 Task: Find a place to stay in Borovskiy, Russia from 9th to 17th June for 2 guests, with a price range of ₹7000 to ₹12000, 1 bedroom, 2 beds, 1 bathroom, and self check-in option.
Action: Mouse moved to (464, 121)
Screenshot: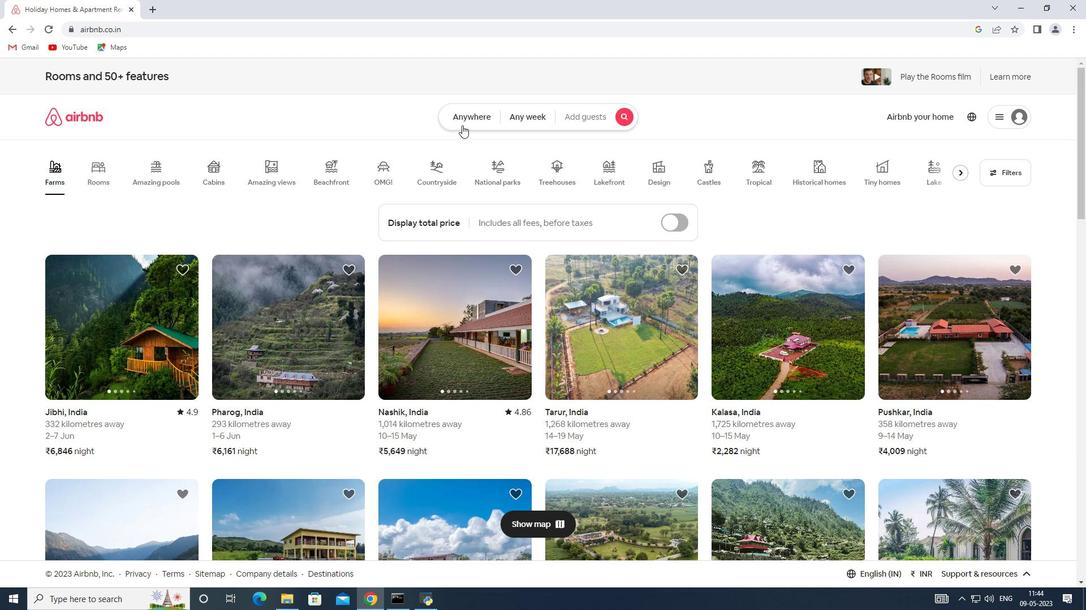 
Action: Mouse pressed left at (464, 121)
Screenshot: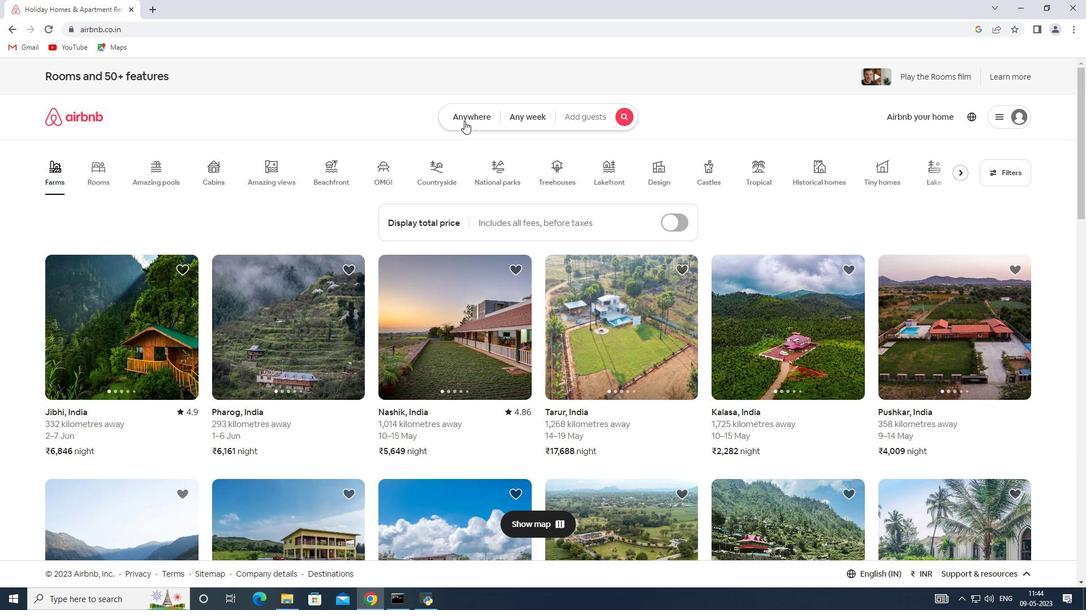 
Action: Mouse moved to (335, 165)
Screenshot: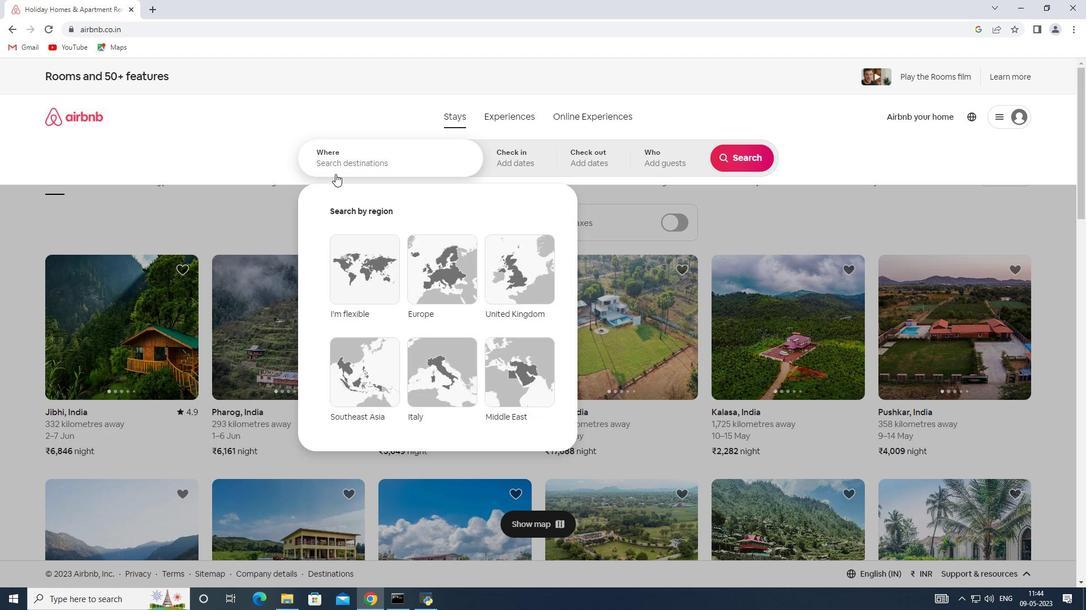 
Action: Mouse pressed left at (335, 165)
Screenshot: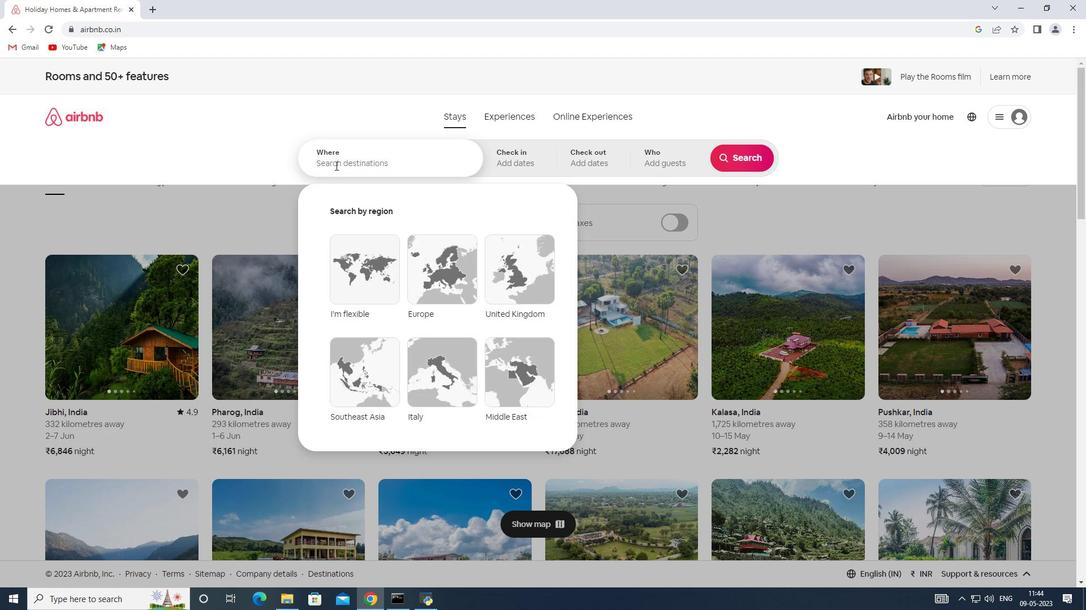 
Action: Key pressed <Key.shift><Key.shift>Borovskiy,.<Key.shift><Key.backspace><Key.shift>Russia
Screenshot: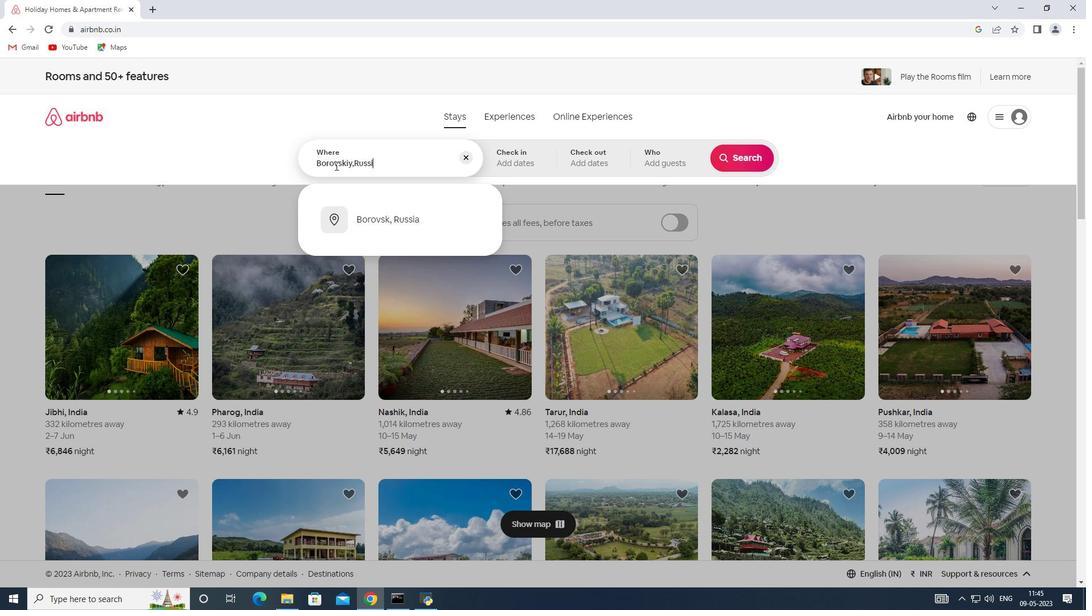 
Action: Mouse moved to (500, 162)
Screenshot: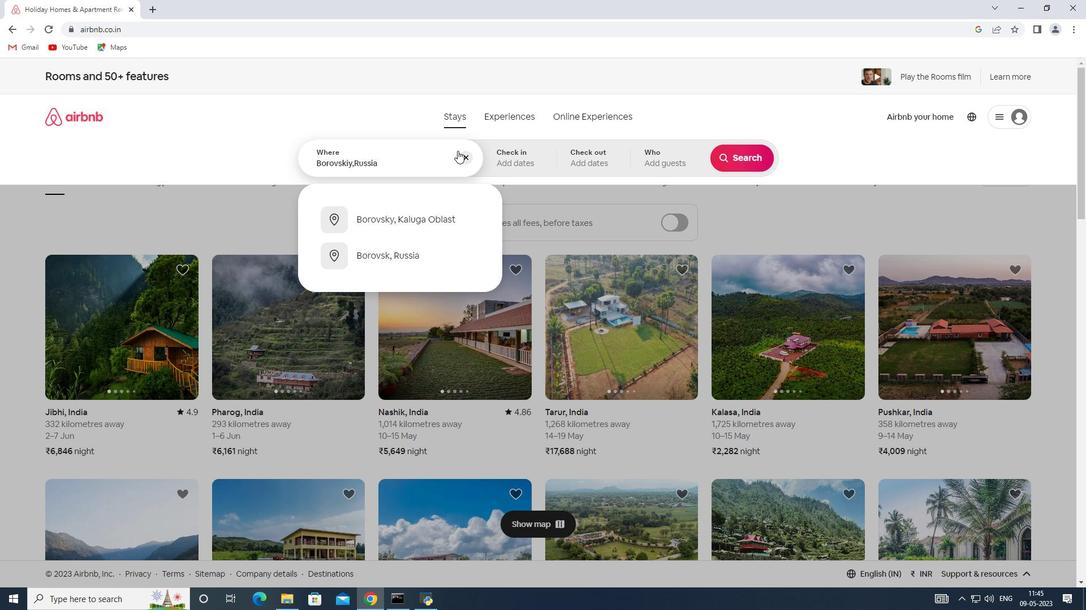 
Action: Mouse pressed left at (500, 162)
Screenshot: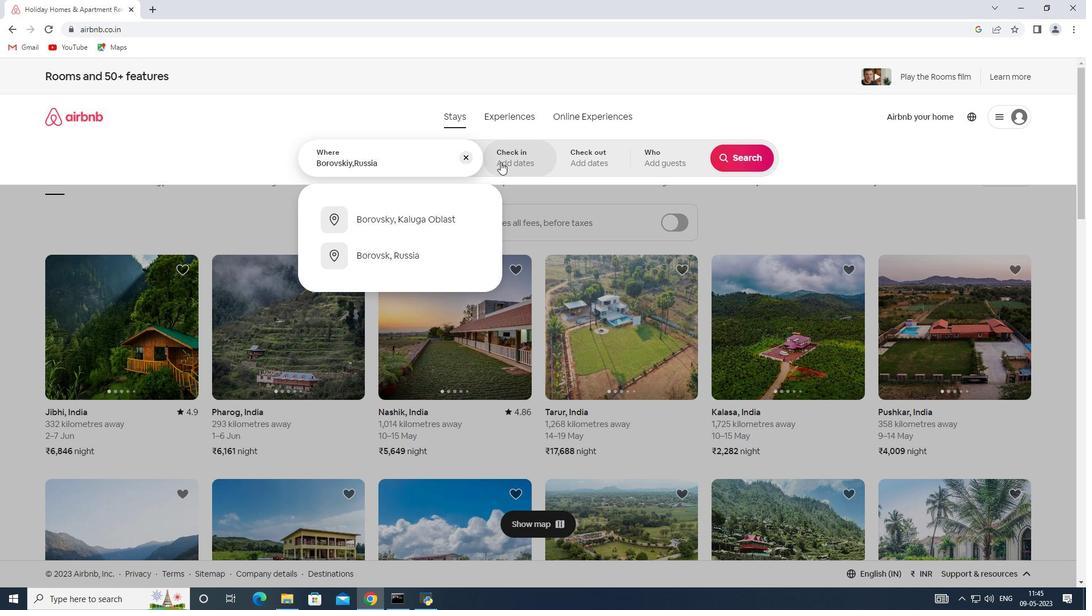 
Action: Mouse moved to (695, 323)
Screenshot: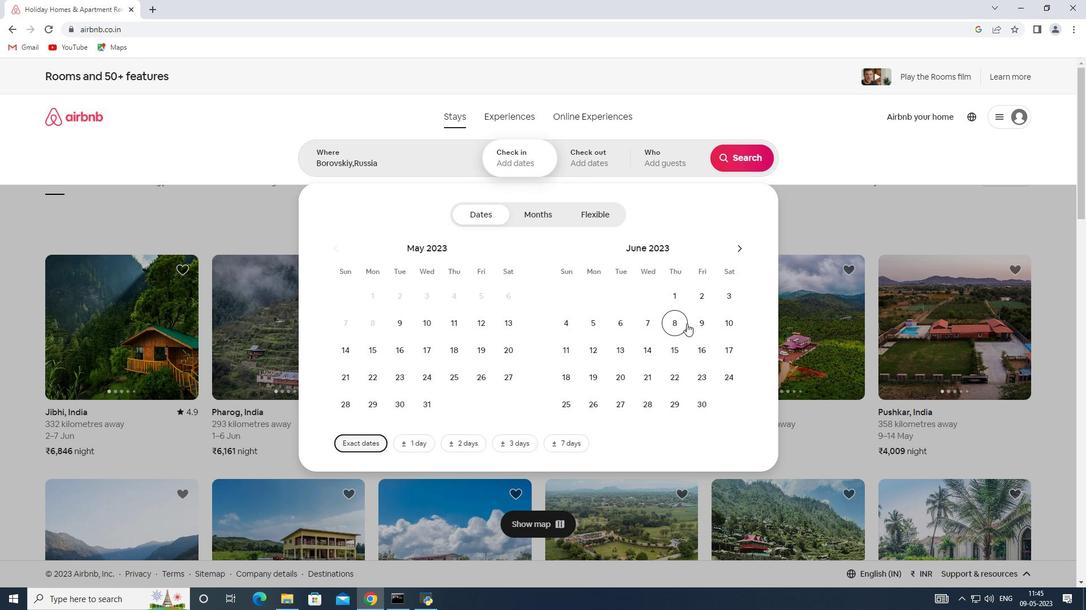 
Action: Mouse pressed left at (695, 323)
Screenshot: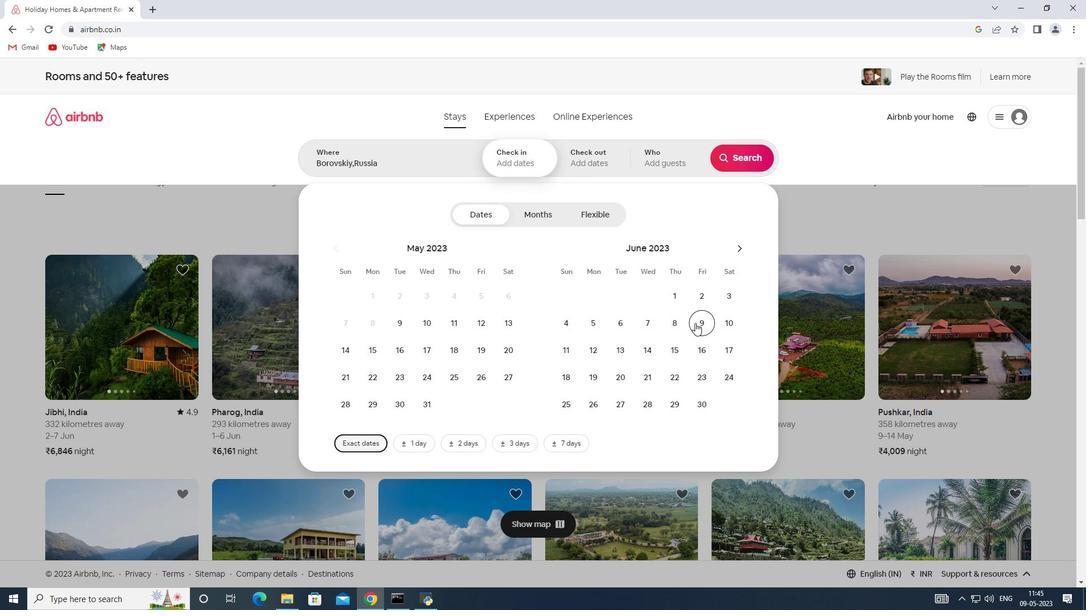 
Action: Mouse moved to (729, 352)
Screenshot: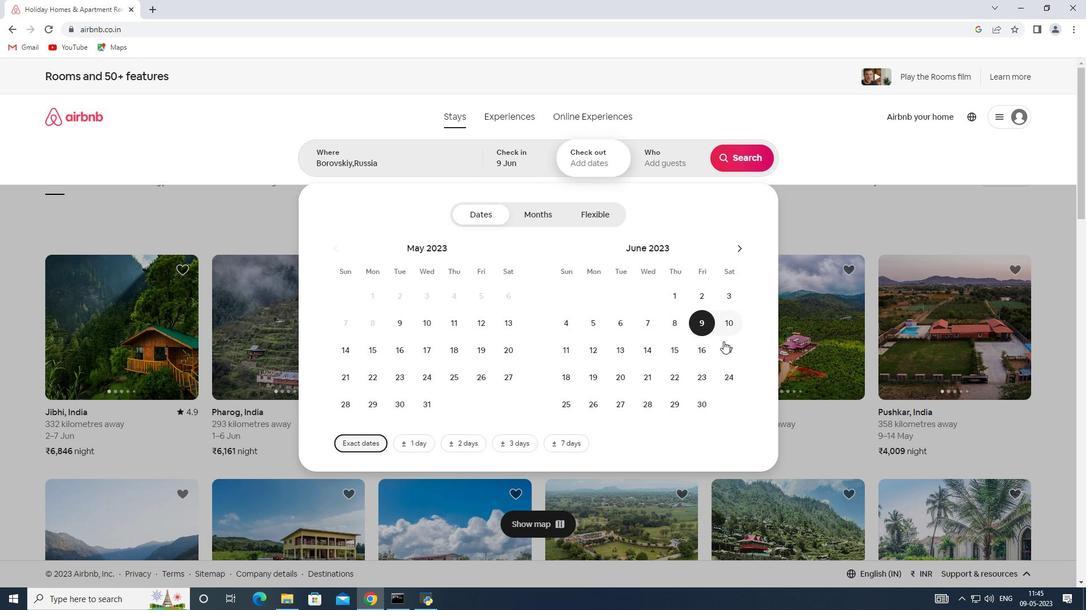 
Action: Mouse pressed left at (729, 352)
Screenshot: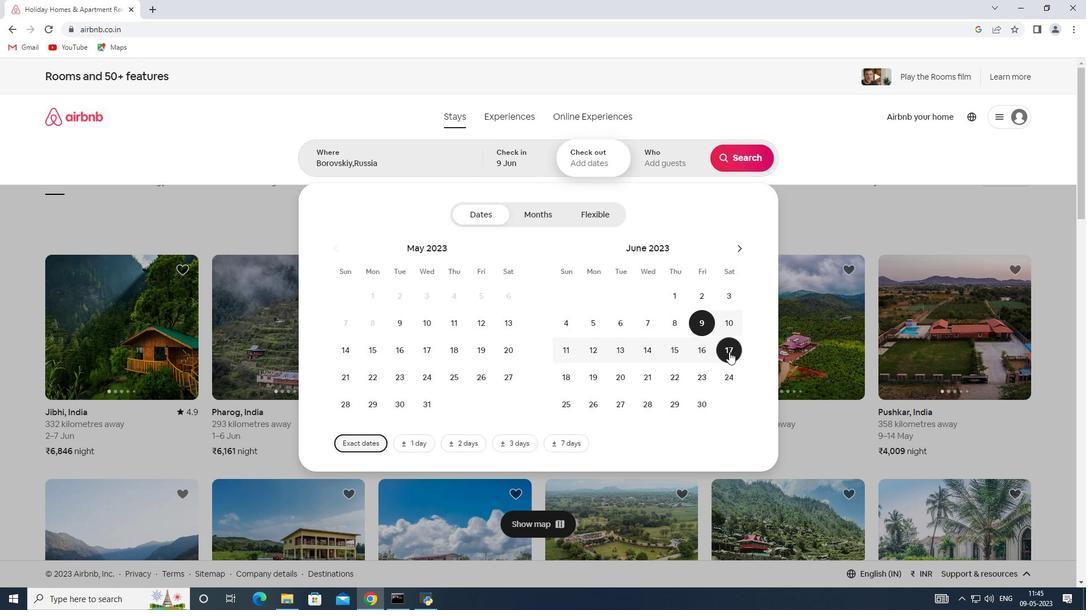 
Action: Mouse moved to (673, 167)
Screenshot: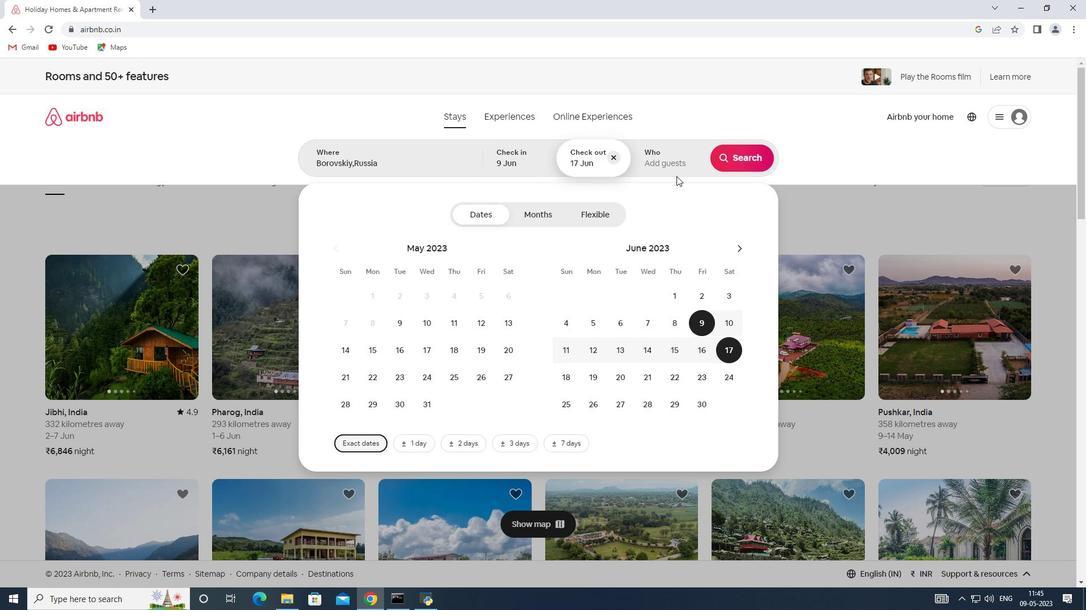 
Action: Mouse pressed left at (673, 167)
Screenshot: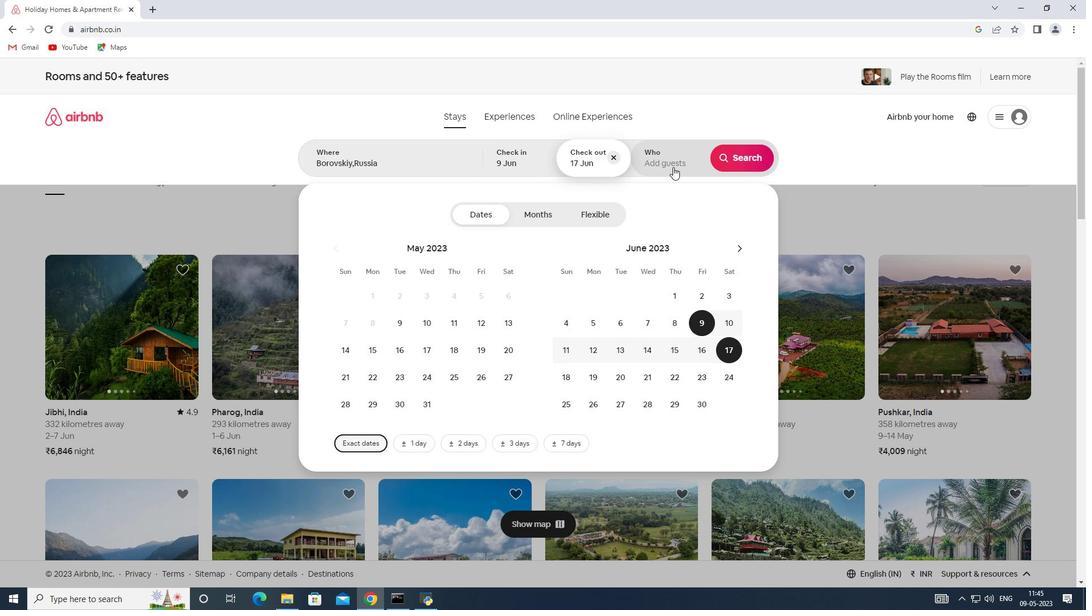
Action: Mouse moved to (744, 216)
Screenshot: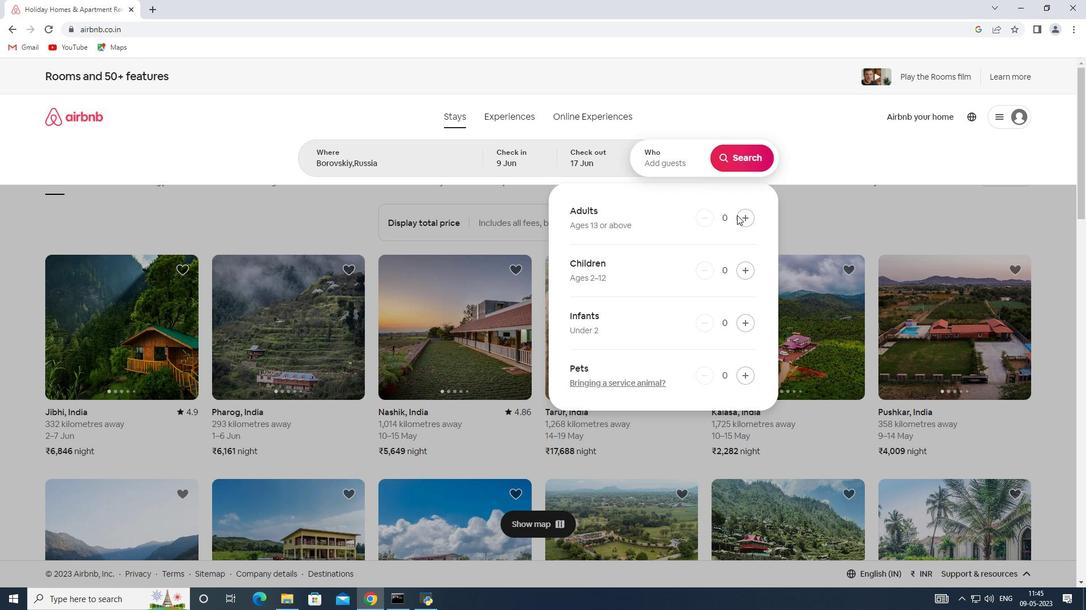 
Action: Mouse pressed left at (744, 216)
Screenshot: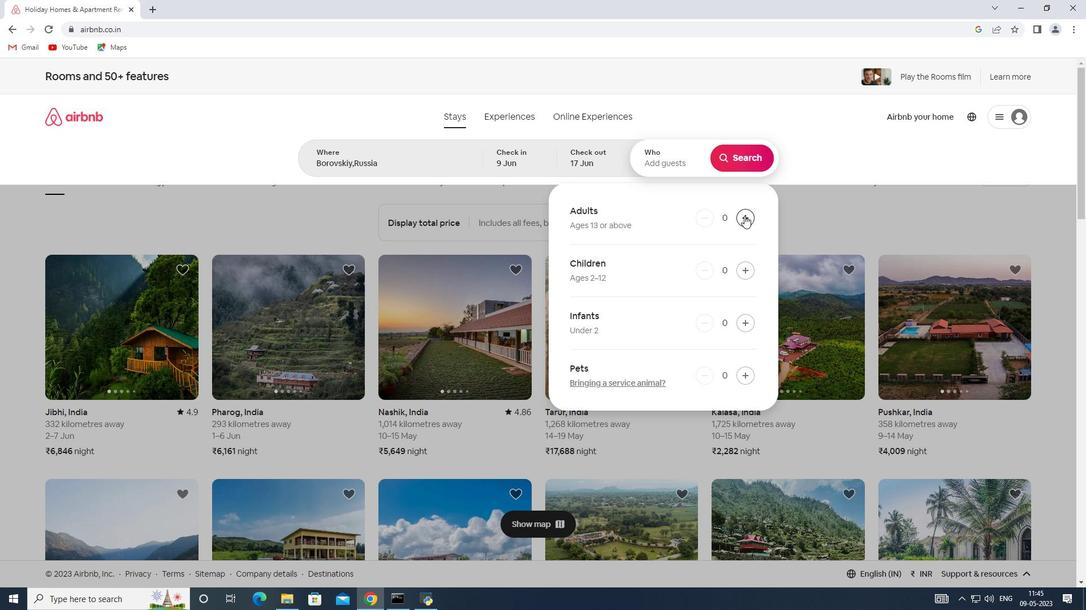 
Action: Mouse pressed left at (744, 216)
Screenshot: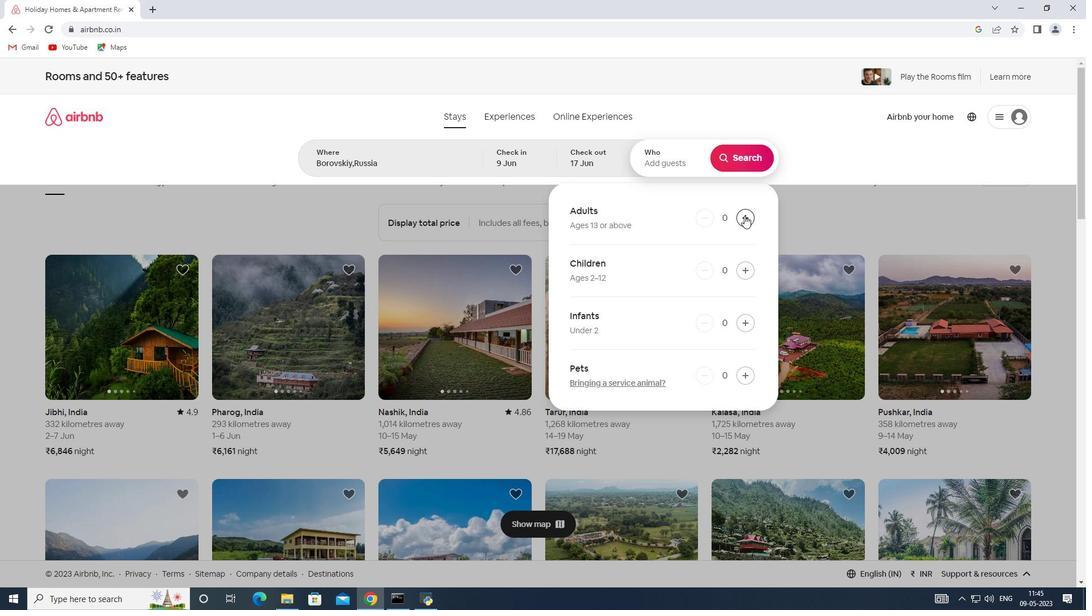 
Action: Mouse moved to (742, 145)
Screenshot: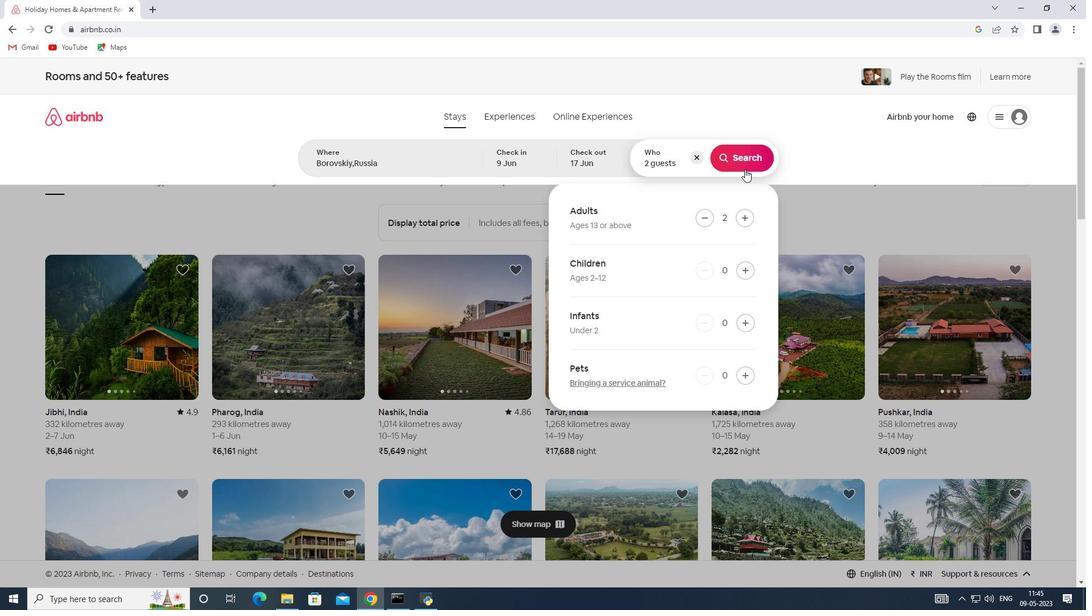 
Action: Mouse pressed left at (742, 145)
Screenshot: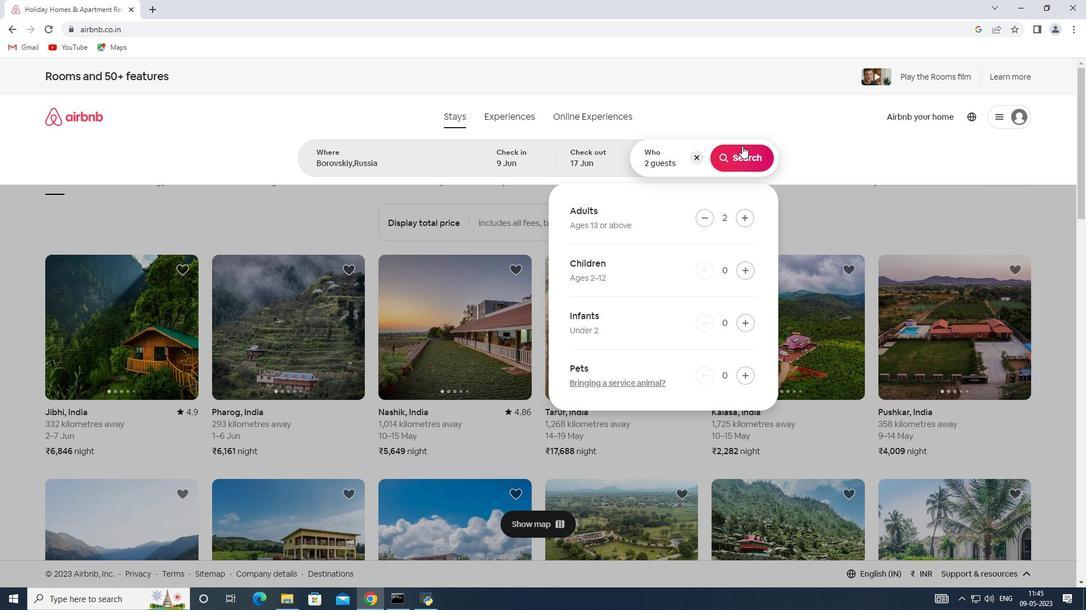 
Action: Mouse moved to (1029, 124)
Screenshot: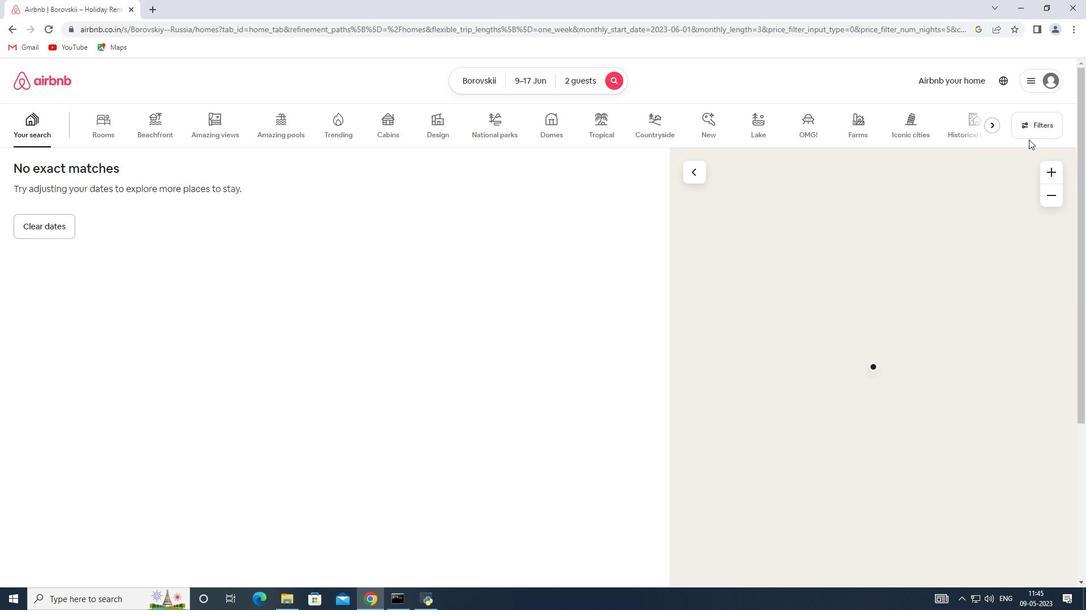 
Action: Mouse pressed left at (1029, 124)
Screenshot: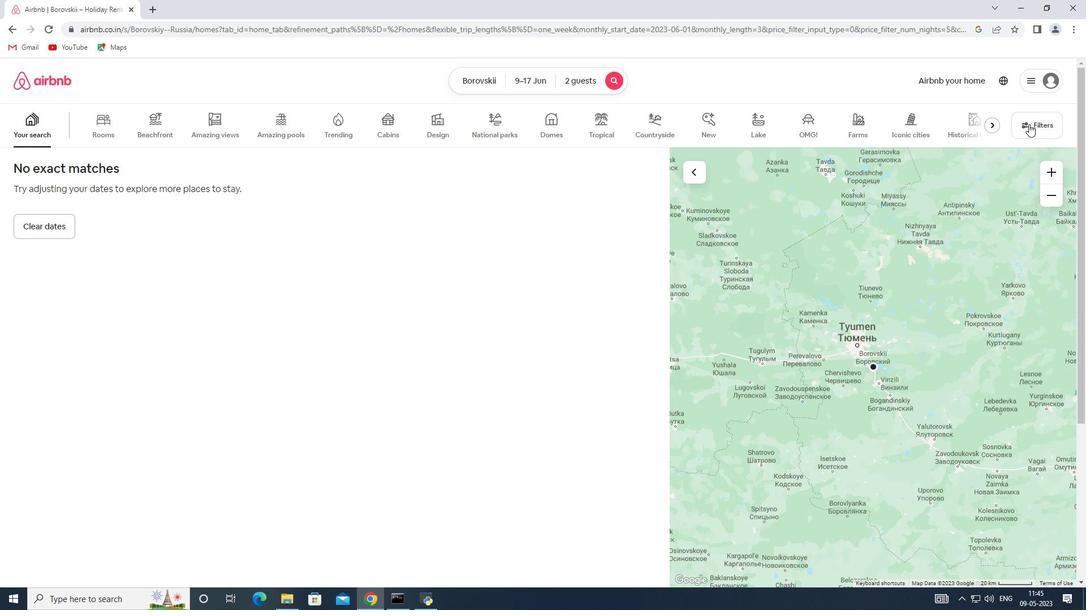 
Action: Mouse moved to (399, 403)
Screenshot: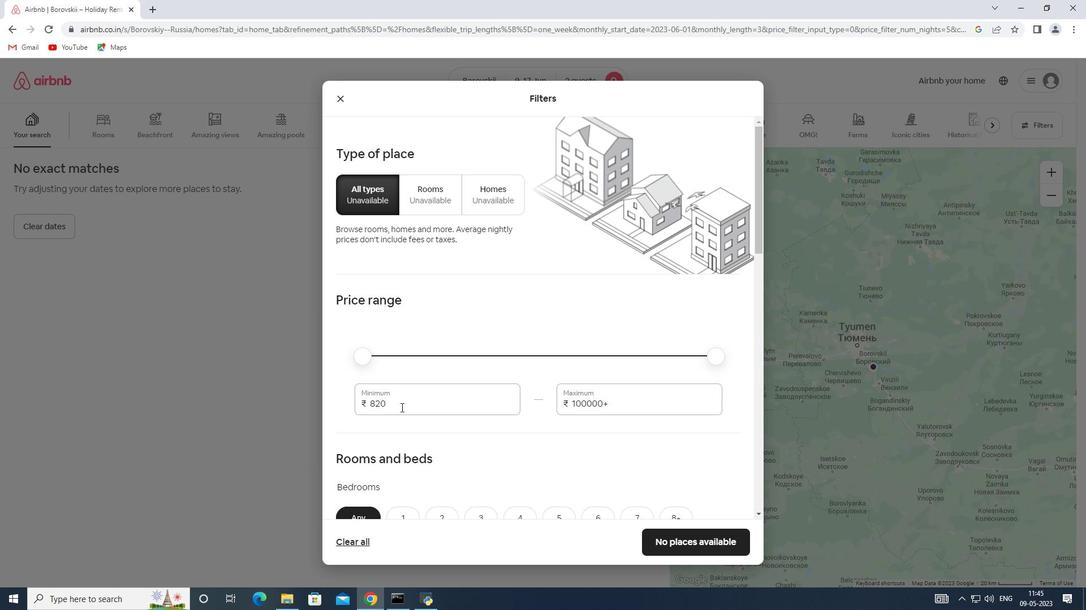 
Action: Mouse pressed left at (399, 403)
Screenshot: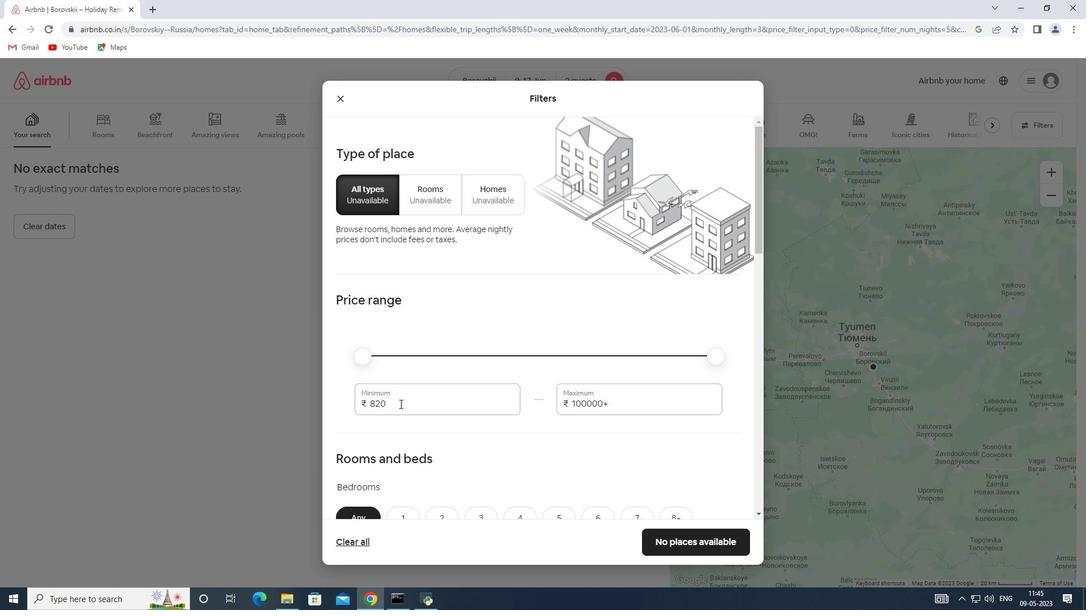 
Action: Mouse moved to (310, 401)
Screenshot: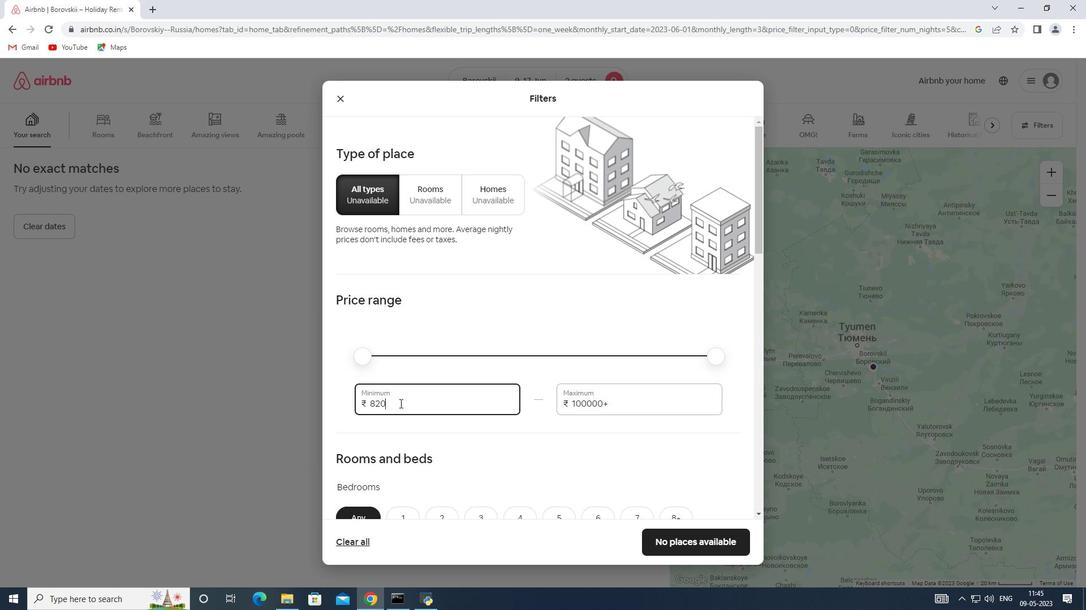 
Action: Key pressed 7000
Screenshot: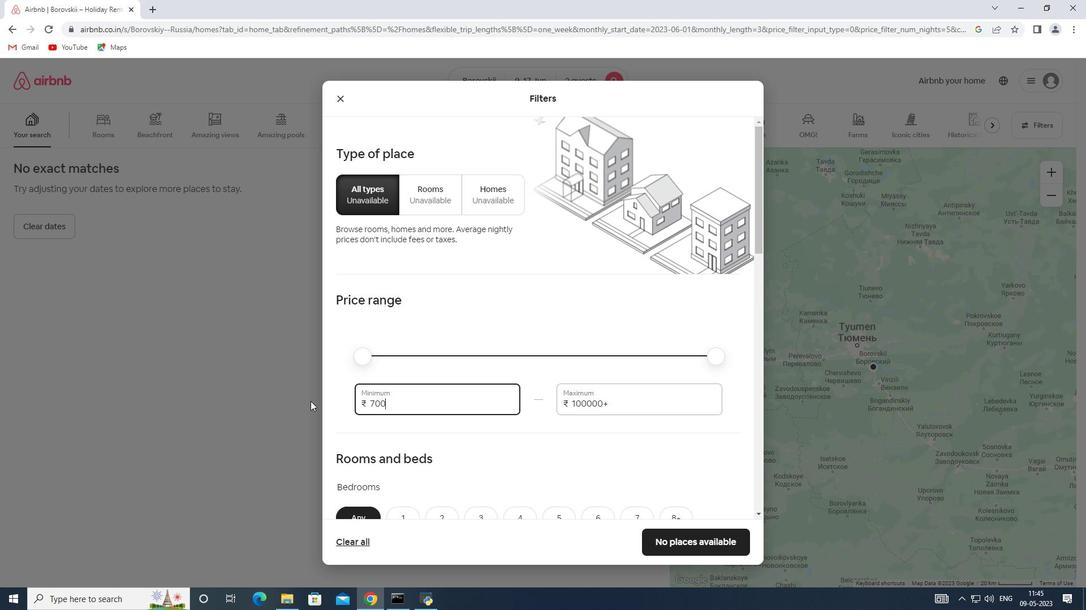 
Action: Mouse moved to (613, 407)
Screenshot: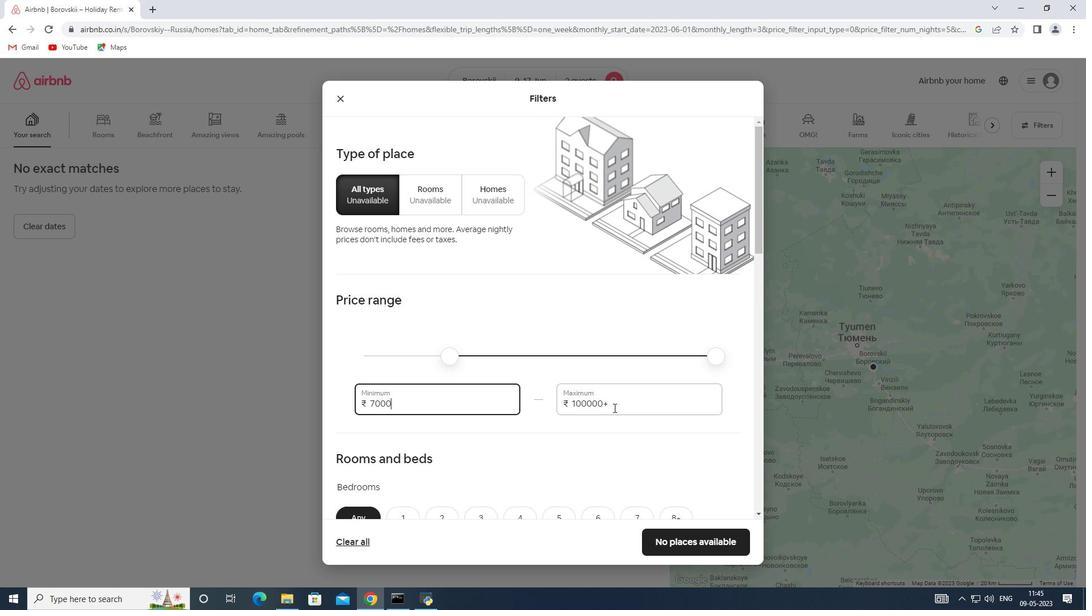 
Action: Mouse pressed left at (613, 407)
Screenshot: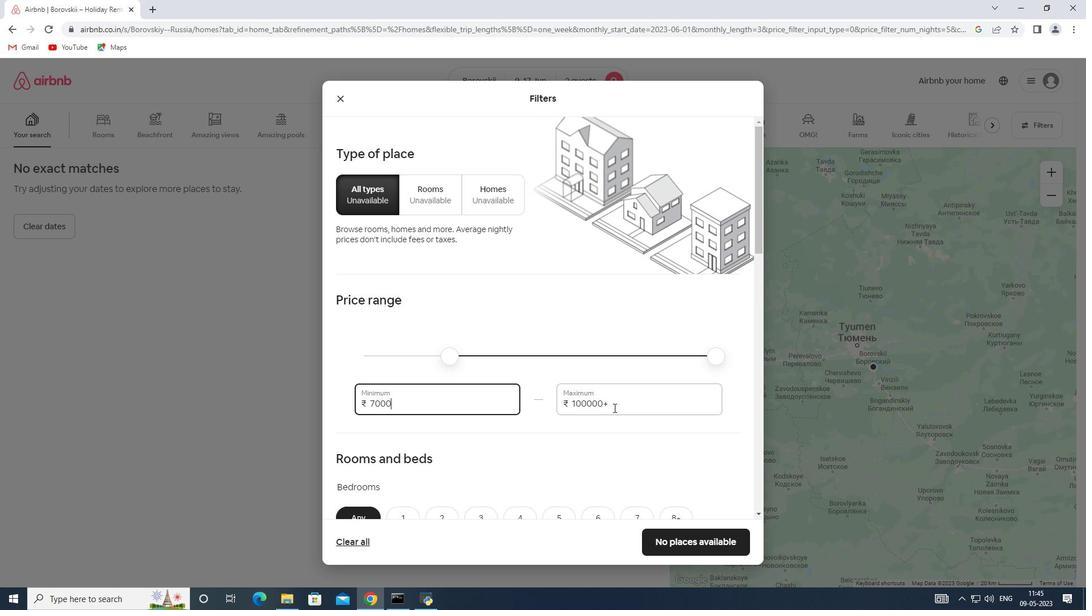 
Action: Mouse moved to (574, 405)
Screenshot: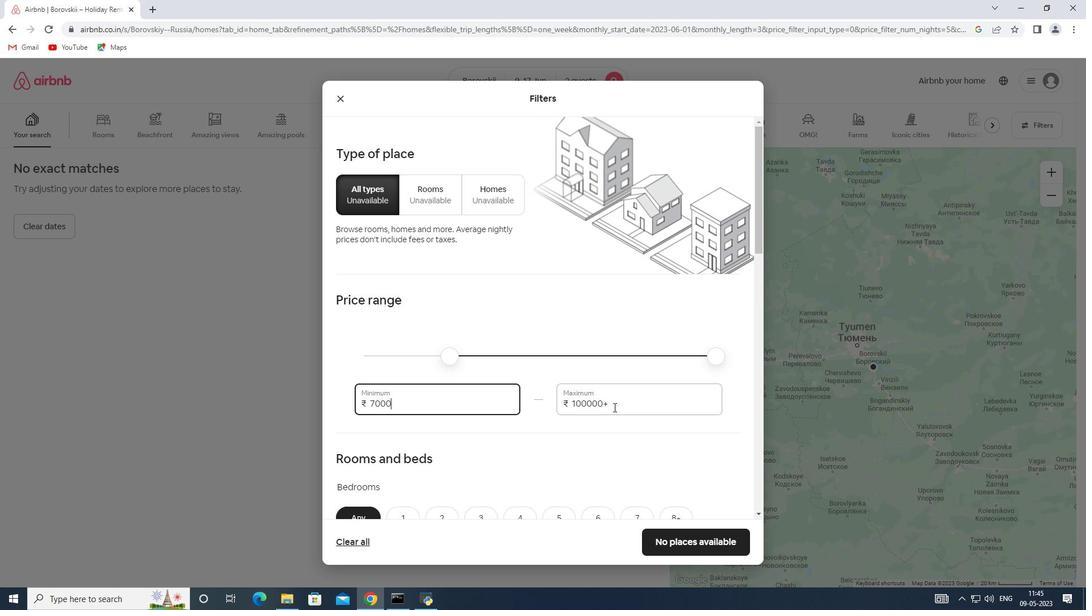 
Action: Key pressed 2000
Screenshot: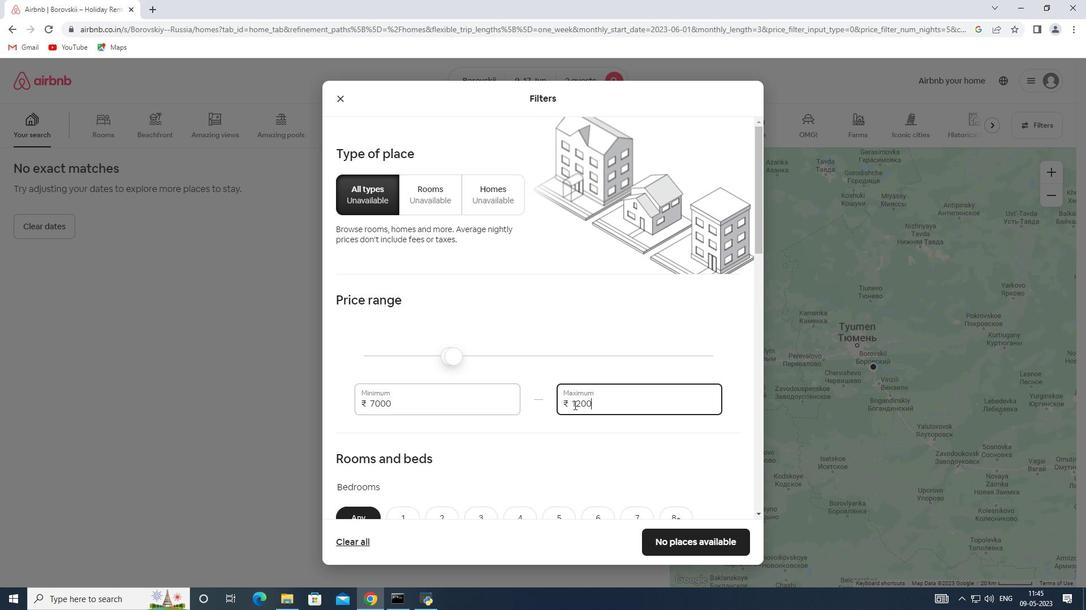 
Action: Mouse scrolled (574, 405) with delta (0, 0)
Screenshot: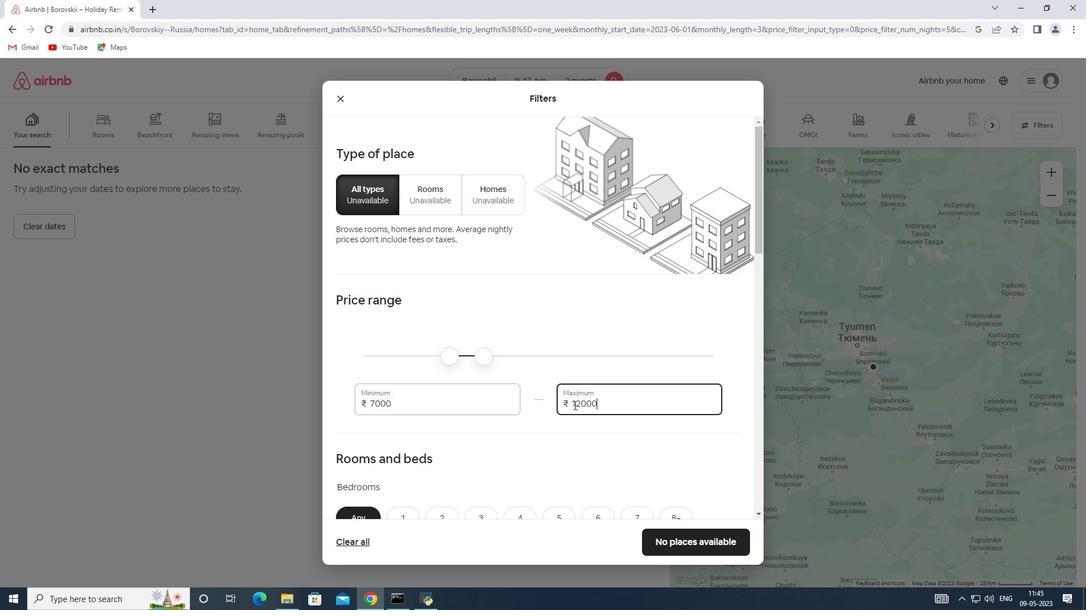 
Action: Mouse scrolled (574, 405) with delta (0, 0)
Screenshot: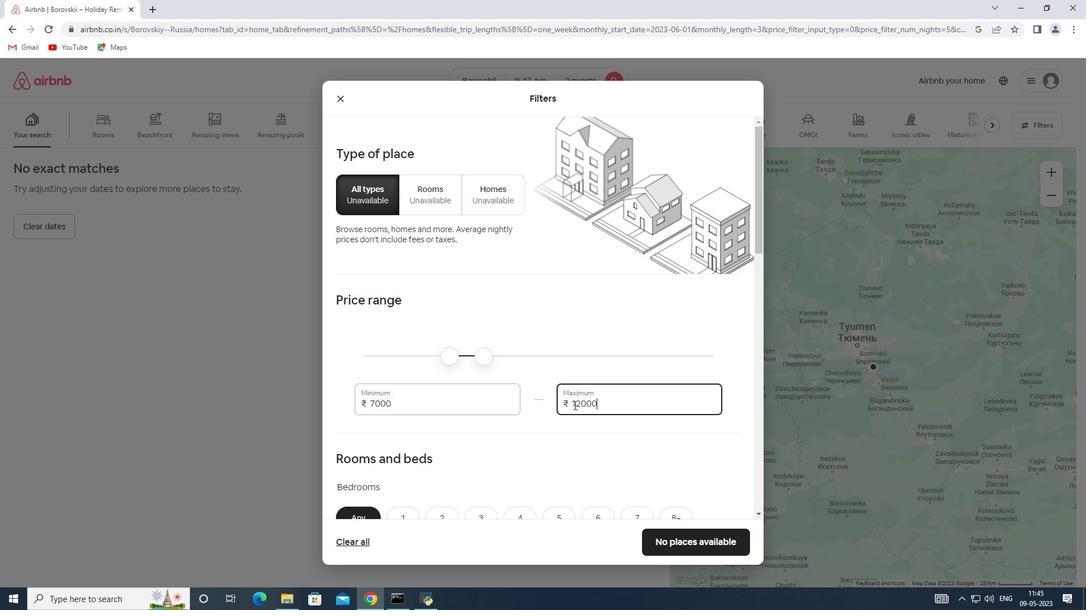 
Action: Mouse scrolled (574, 405) with delta (0, 0)
Screenshot: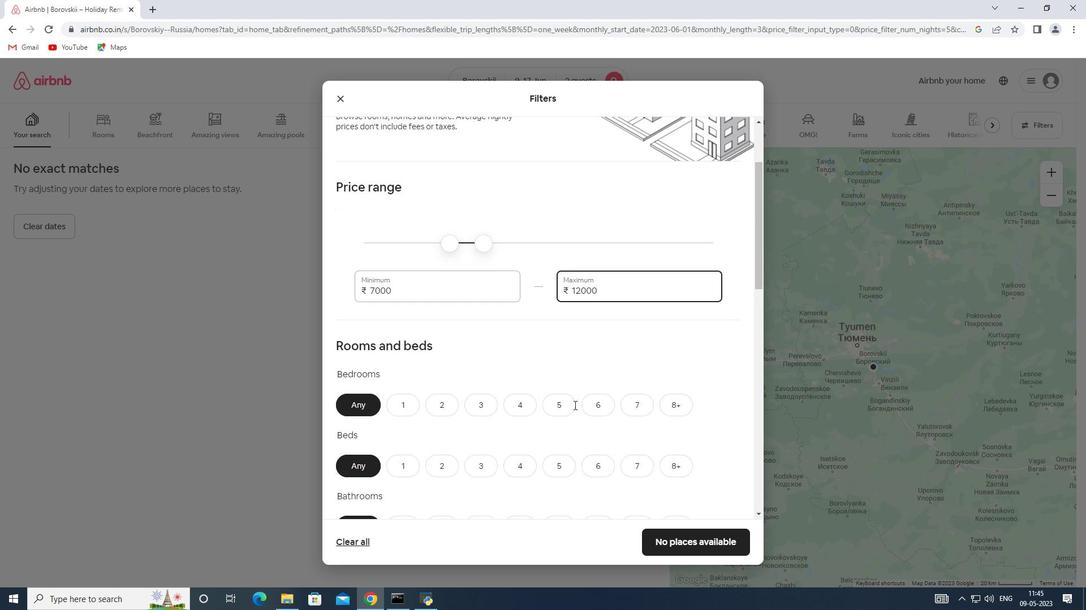 
Action: Mouse scrolled (574, 405) with delta (0, 0)
Screenshot: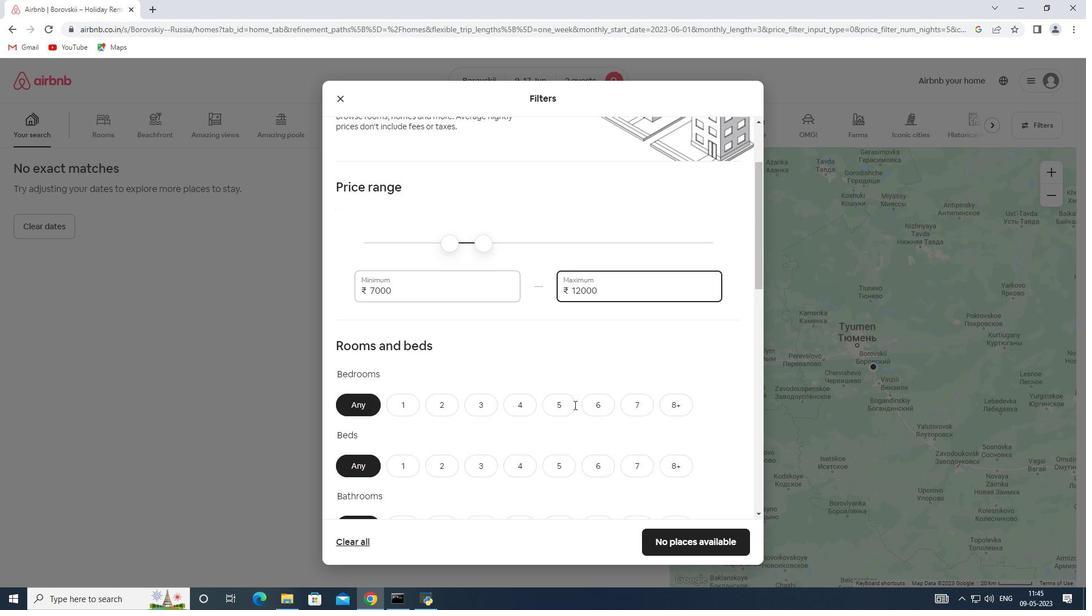 
Action: Mouse moved to (407, 293)
Screenshot: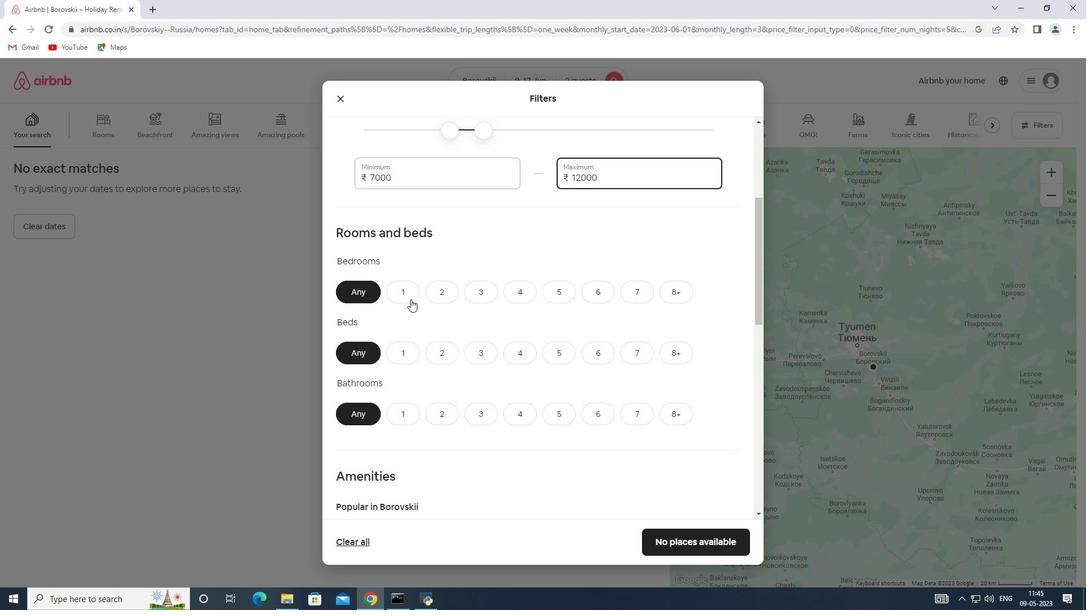 
Action: Mouse pressed left at (407, 293)
Screenshot: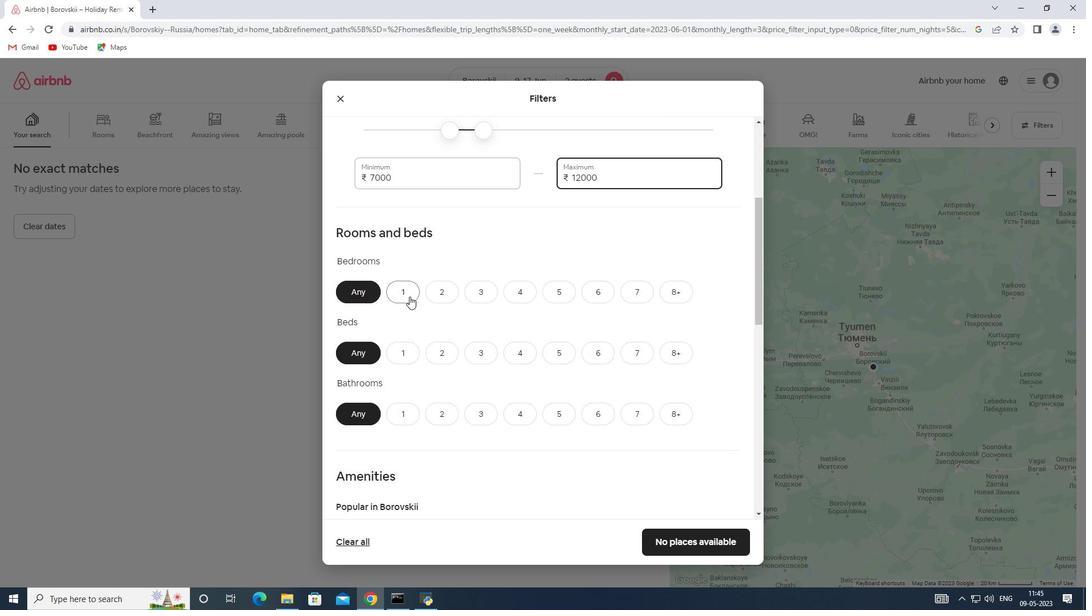 
Action: Mouse moved to (444, 356)
Screenshot: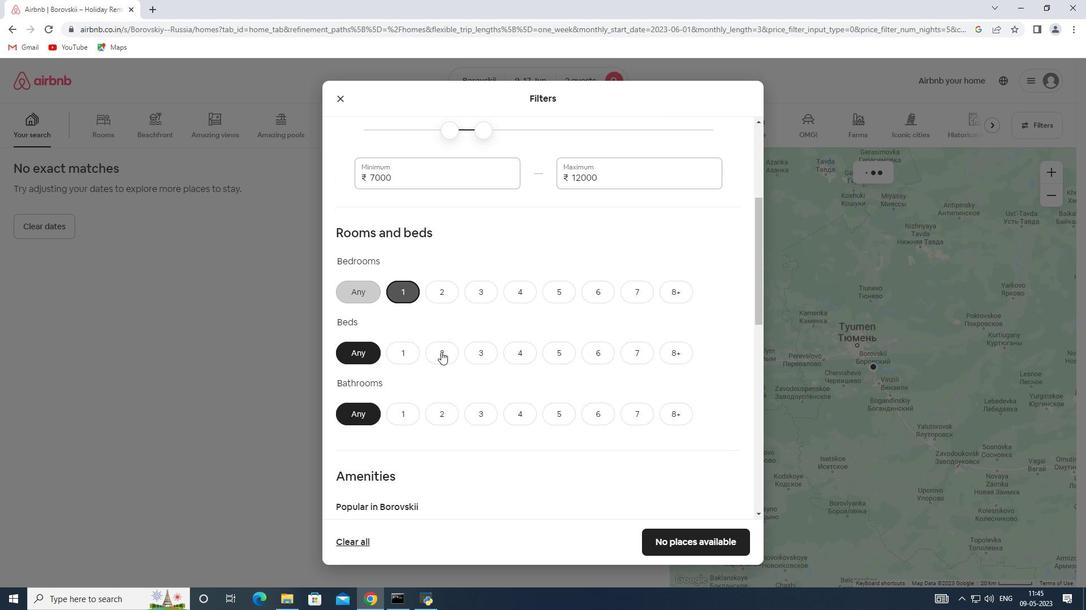 
Action: Mouse pressed left at (444, 356)
Screenshot: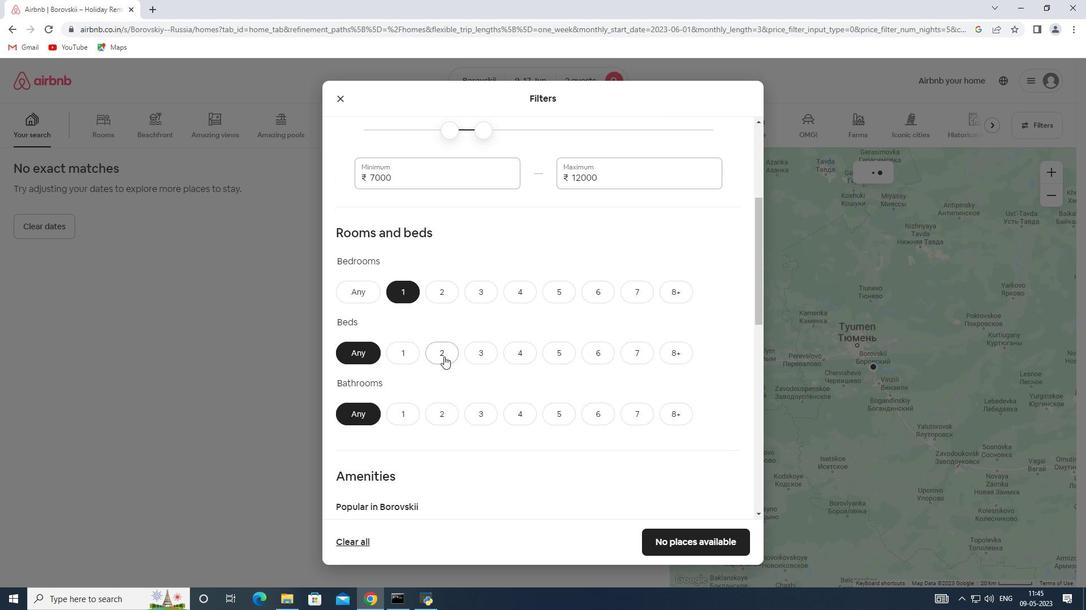 
Action: Mouse moved to (399, 410)
Screenshot: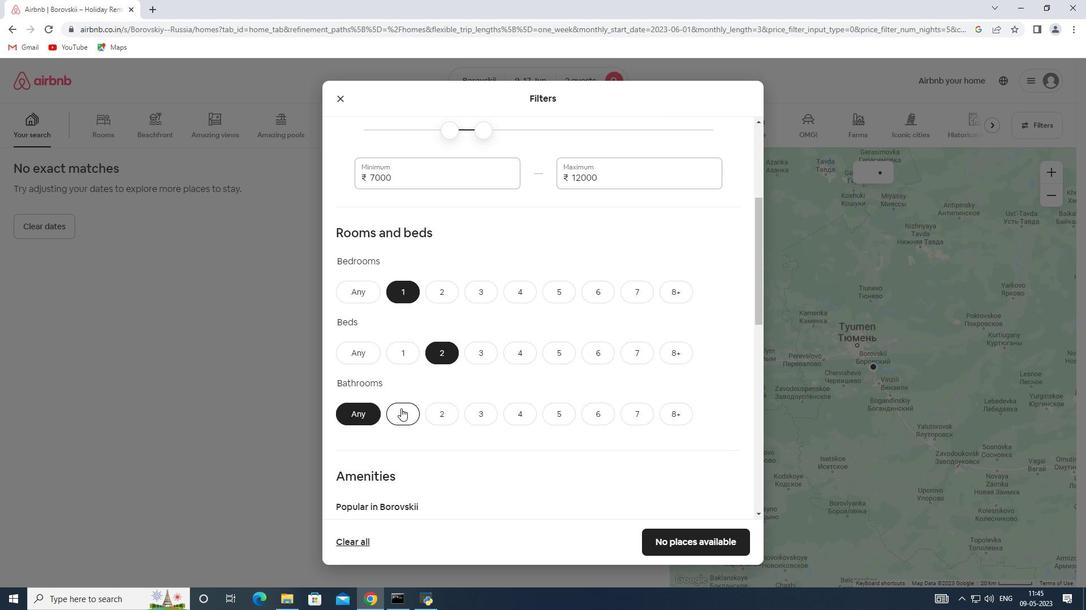 
Action: Mouse pressed left at (399, 410)
Screenshot: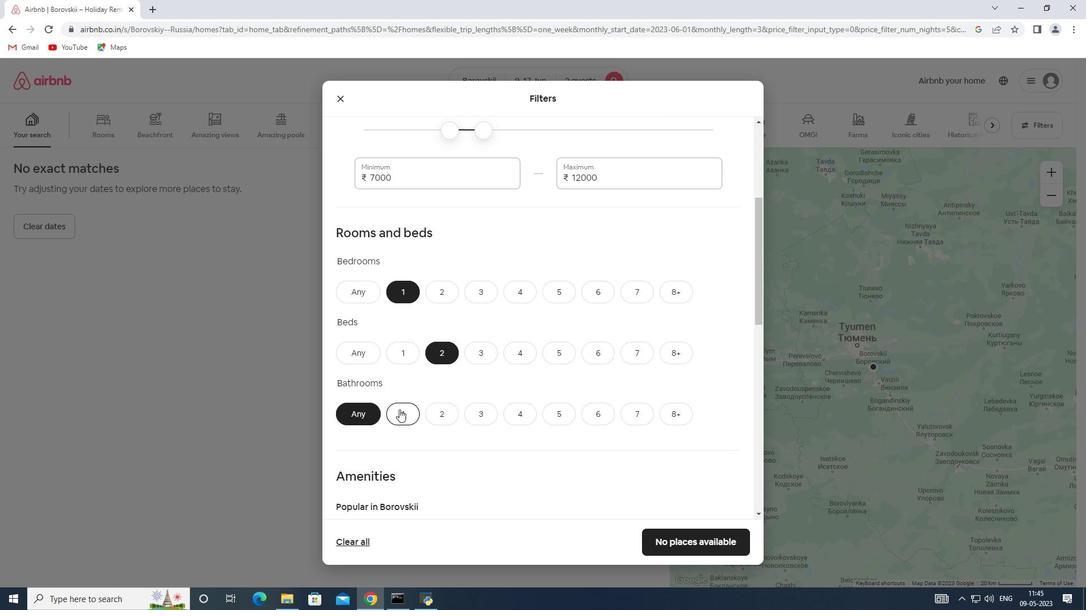 
Action: Mouse scrolled (399, 409) with delta (0, 0)
Screenshot: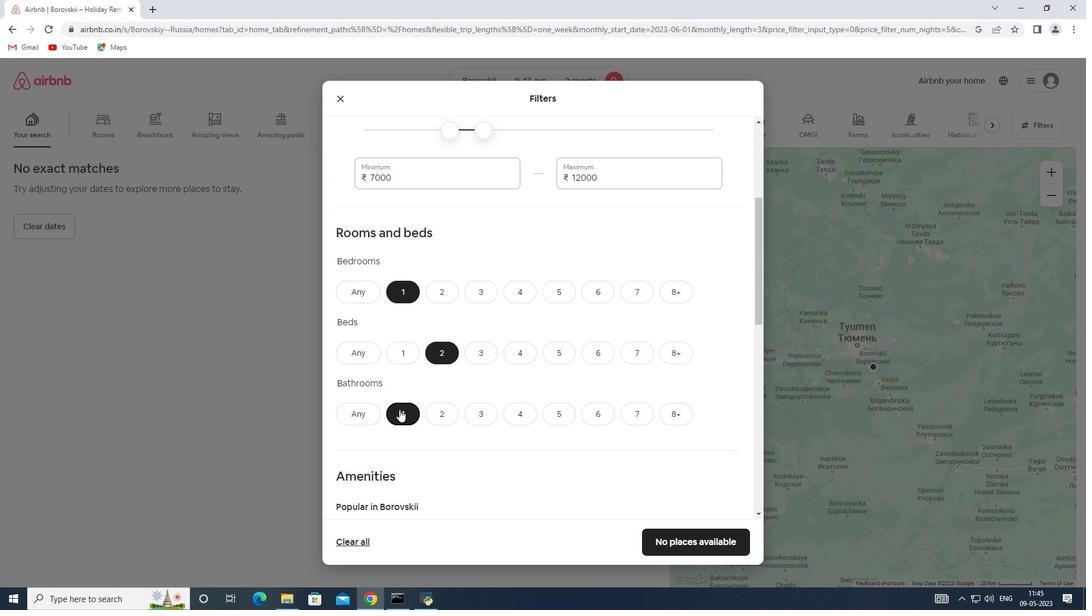 
Action: Mouse scrolled (399, 409) with delta (0, 0)
Screenshot: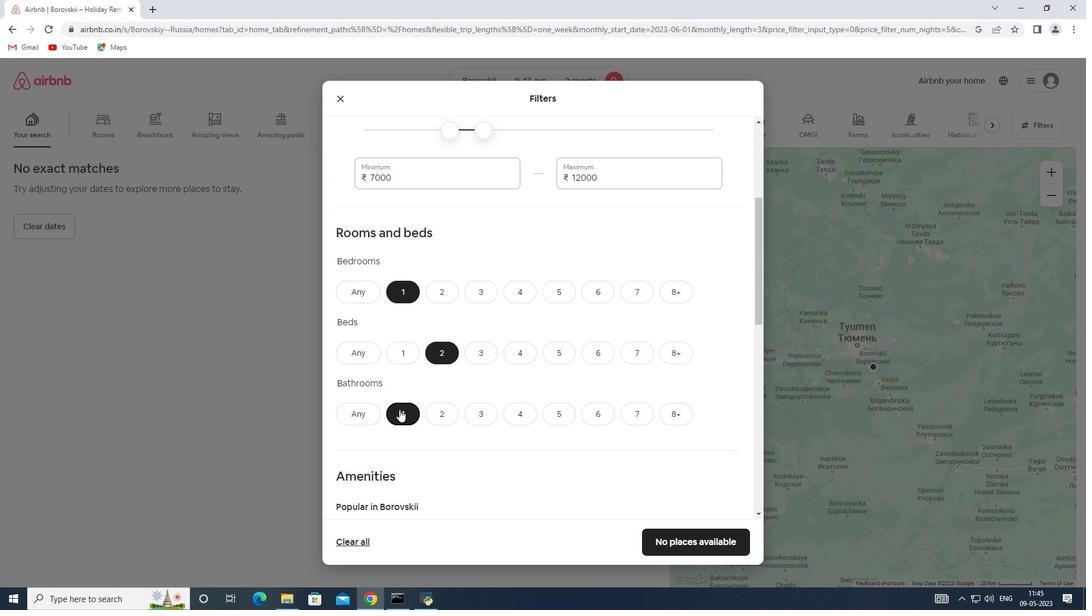 
Action: Mouse moved to (399, 410)
Screenshot: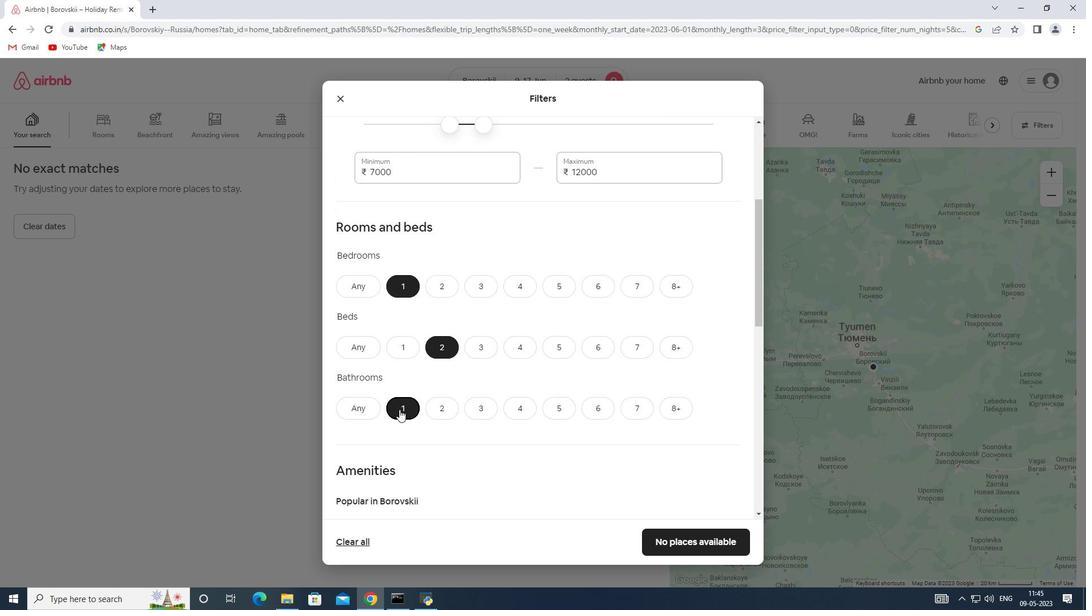 
Action: Mouse scrolled (399, 409) with delta (0, 0)
Screenshot: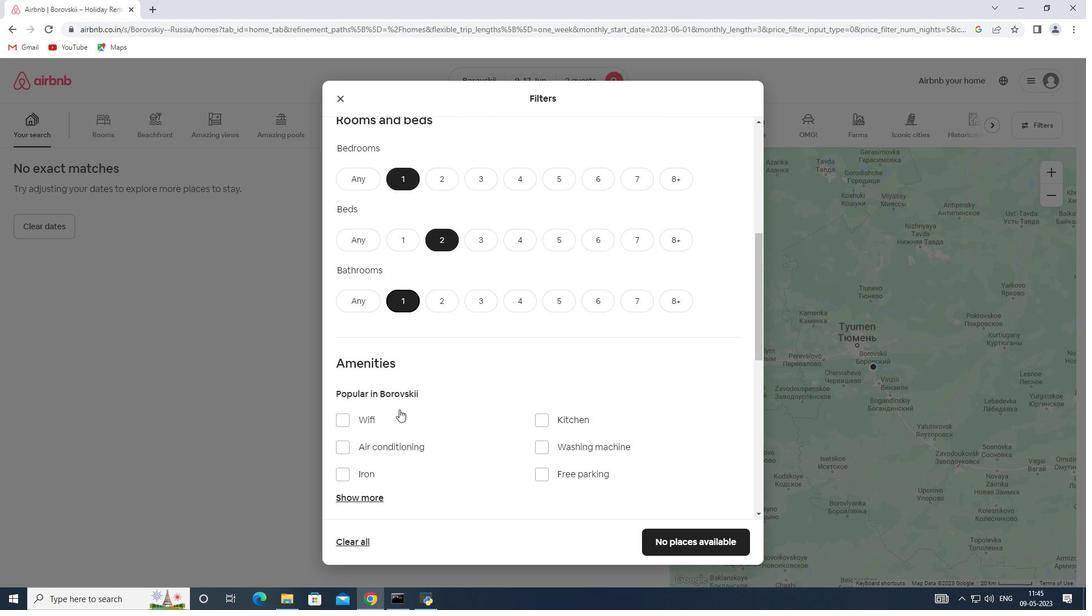 
Action: Mouse scrolled (399, 409) with delta (0, 0)
Screenshot: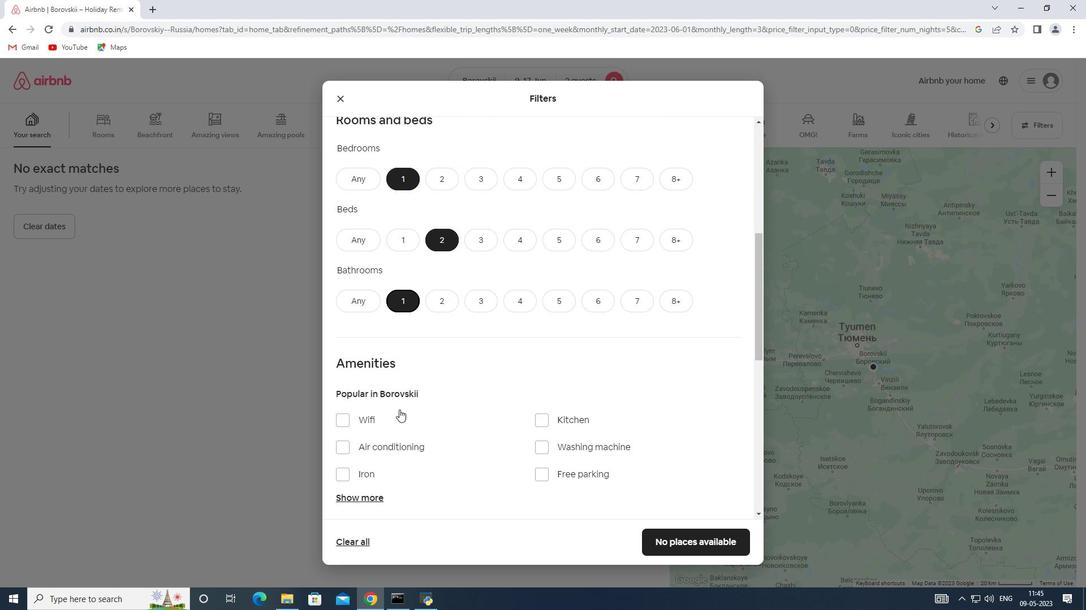 
Action: Mouse moved to (396, 413)
Screenshot: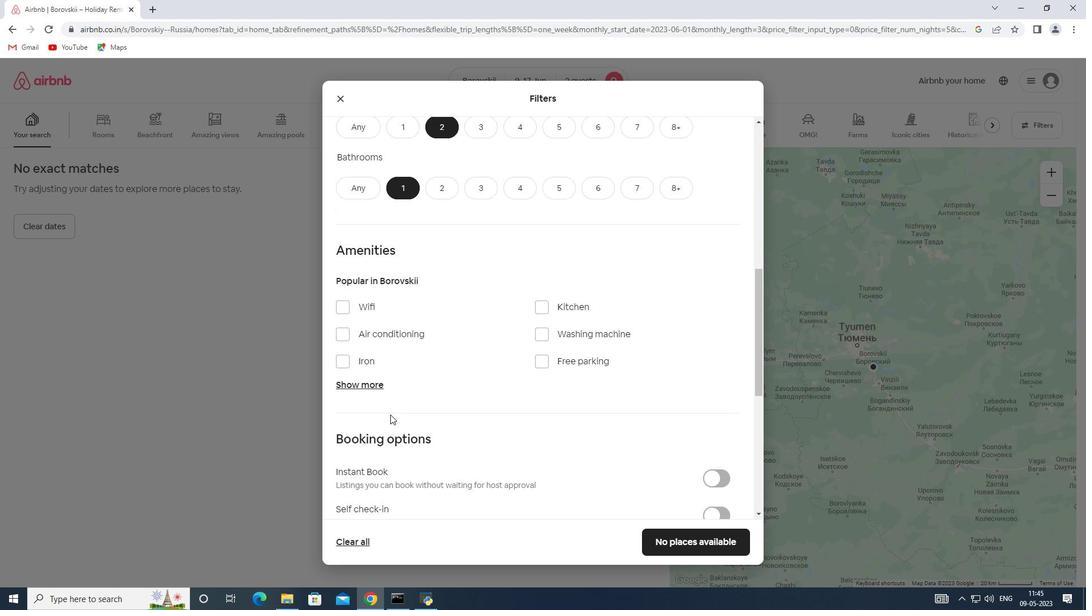 
Action: Mouse scrolled (396, 412) with delta (0, 0)
Screenshot: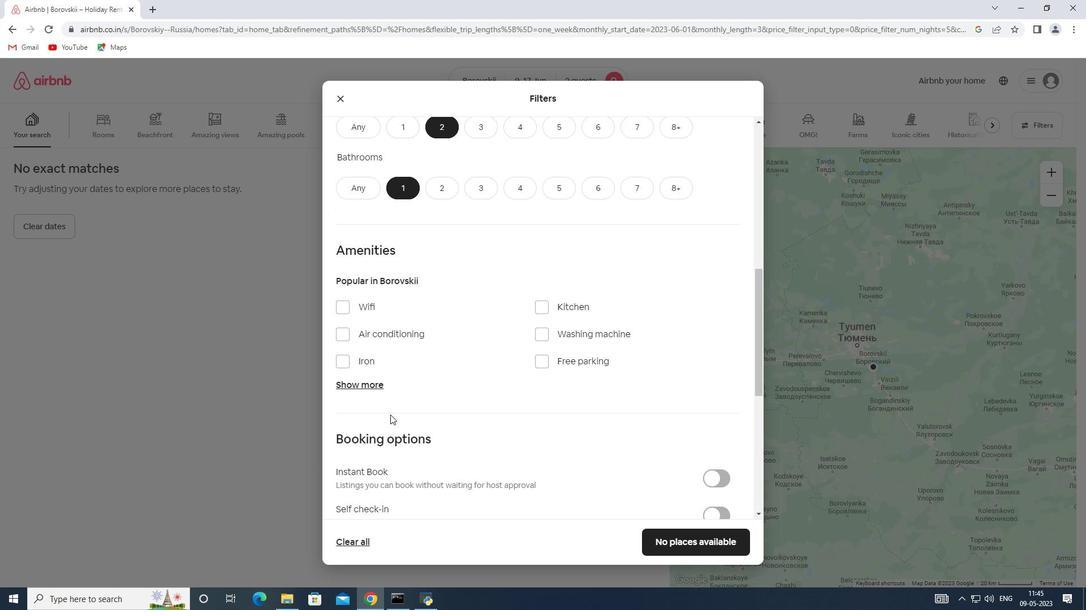 
Action: Mouse moved to (457, 354)
Screenshot: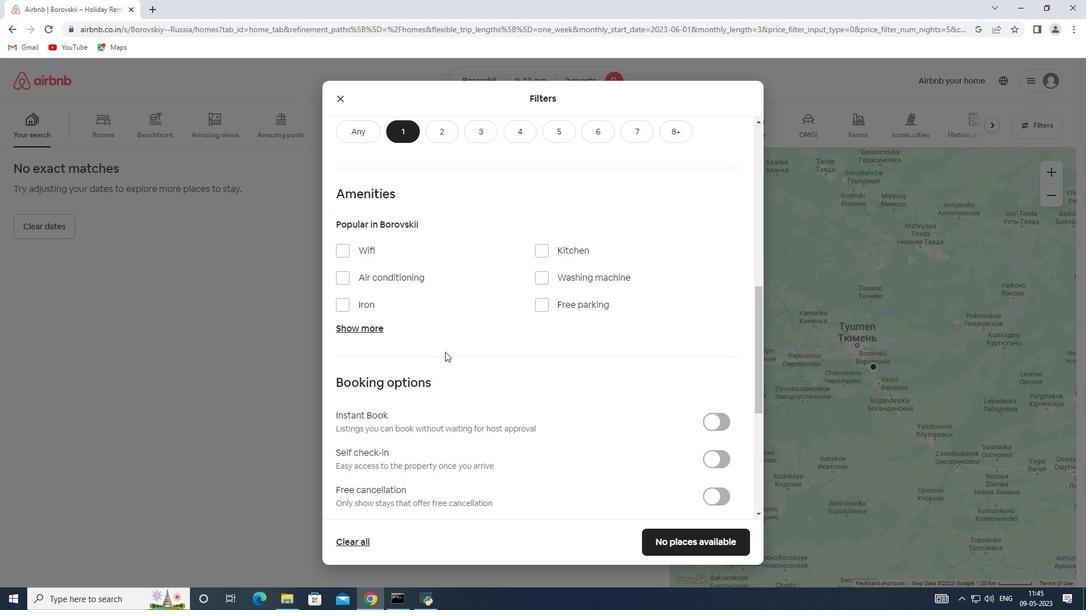 
Action: Mouse scrolled (457, 353) with delta (0, 0)
Screenshot: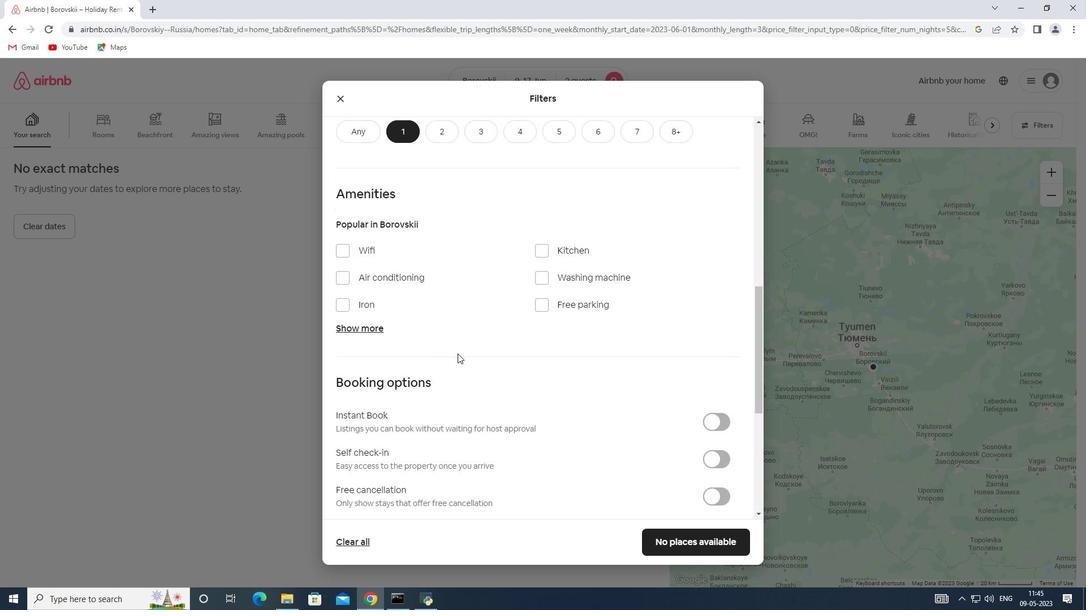 
Action: Mouse scrolled (457, 353) with delta (0, 0)
Screenshot: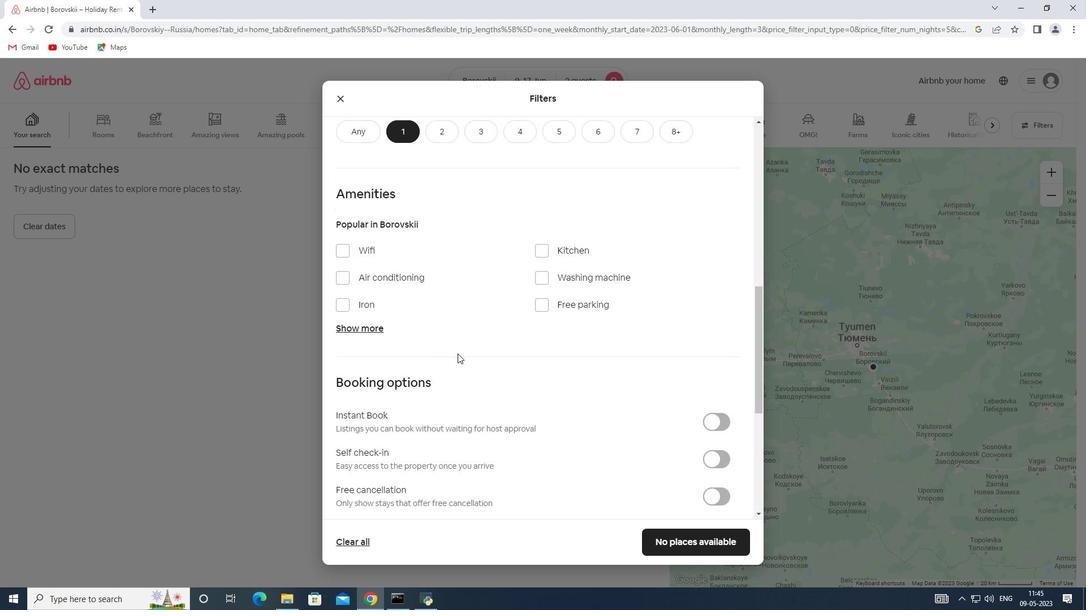 
Action: Mouse scrolled (457, 353) with delta (0, 0)
Screenshot: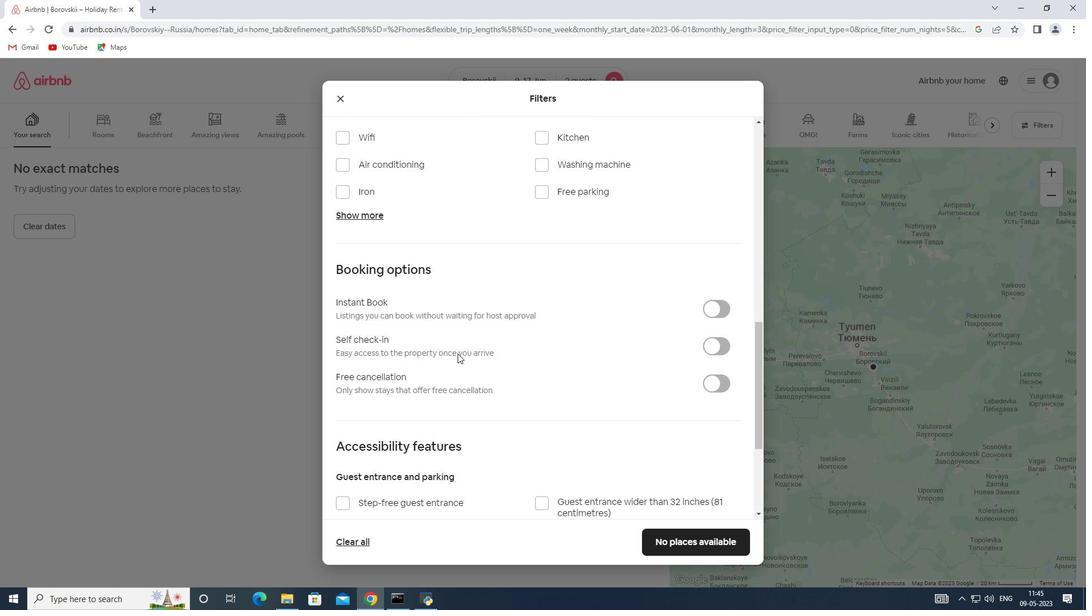 
Action: Mouse moved to (717, 283)
Screenshot: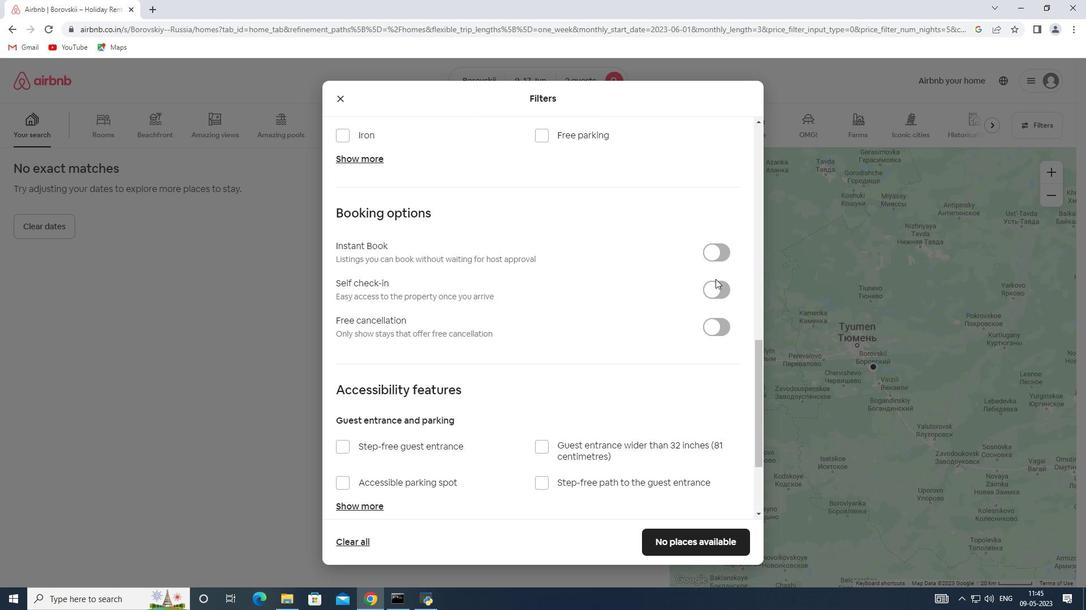 
Action: Mouse pressed left at (717, 283)
Screenshot: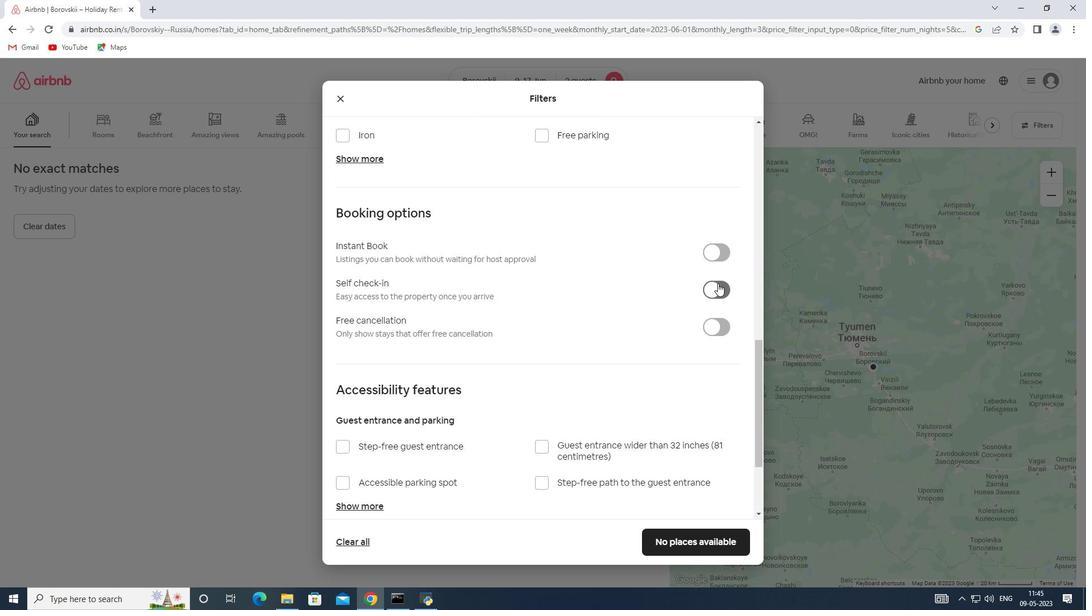 
Action: Mouse moved to (446, 356)
Screenshot: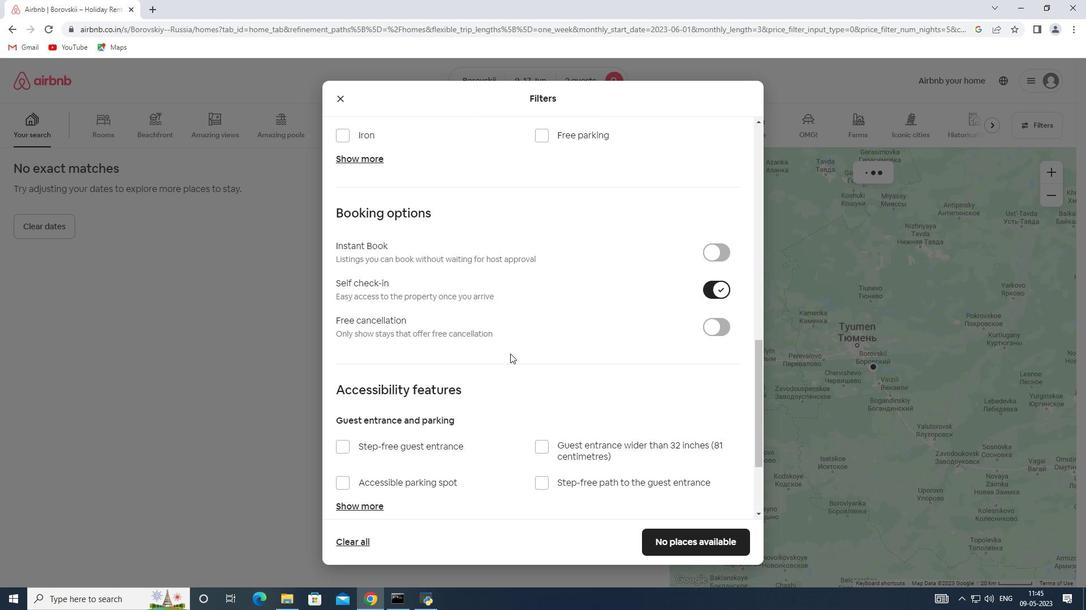
Action: Mouse scrolled (446, 355) with delta (0, 0)
Screenshot: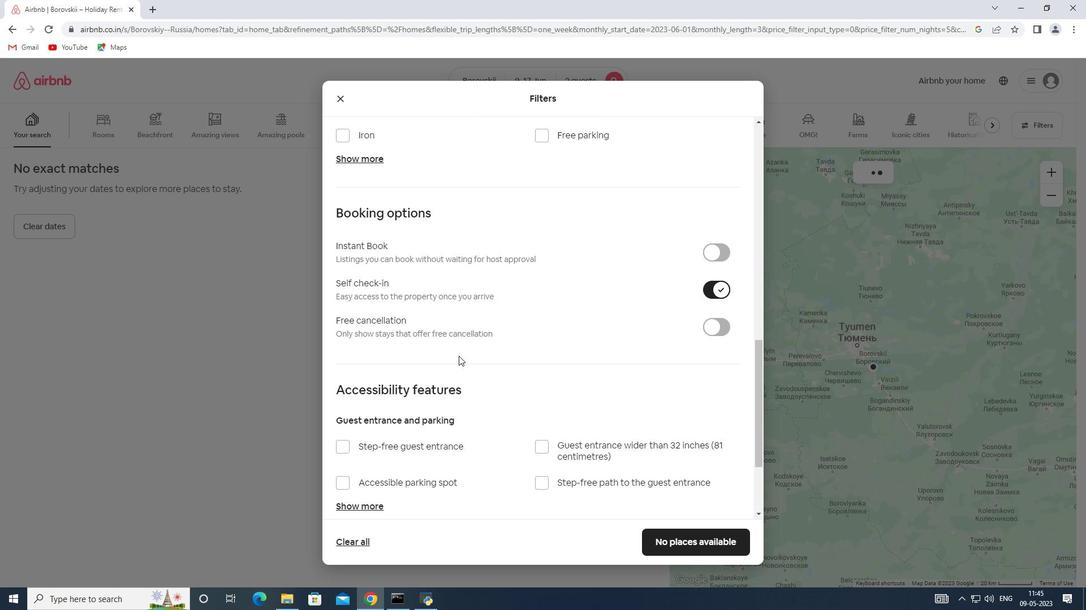 
Action: Mouse moved to (445, 356)
Screenshot: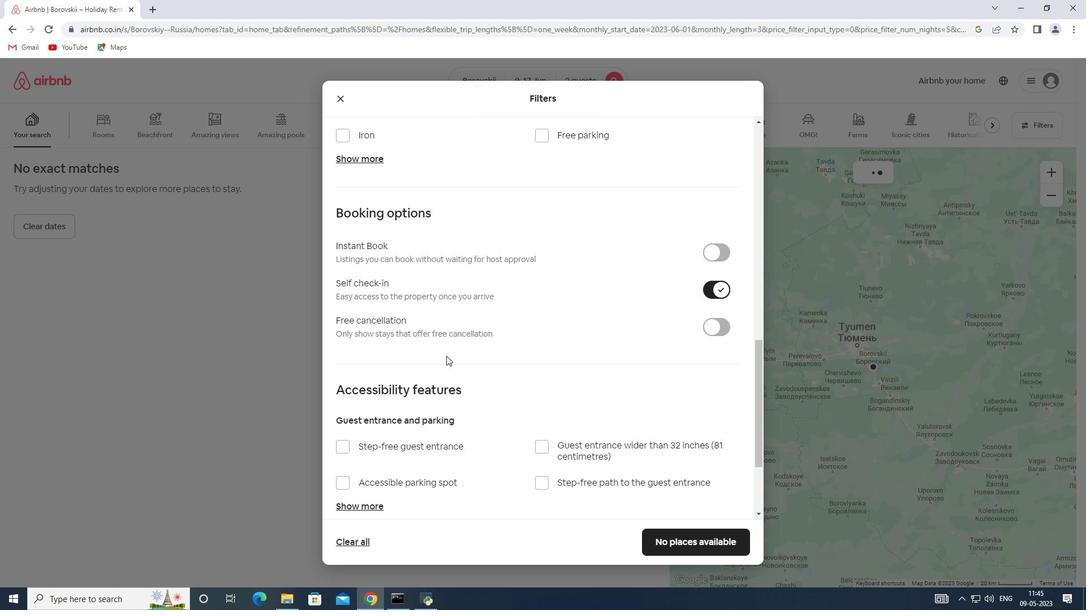 
Action: Mouse scrolled (445, 355) with delta (0, 0)
Screenshot: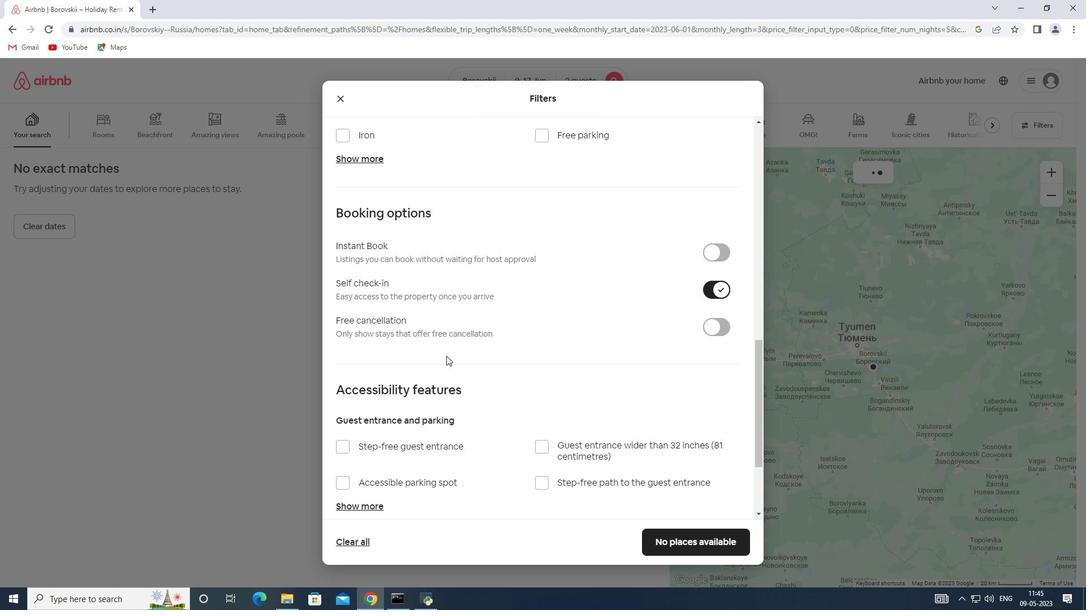 
Action: Mouse moved to (444, 356)
Screenshot: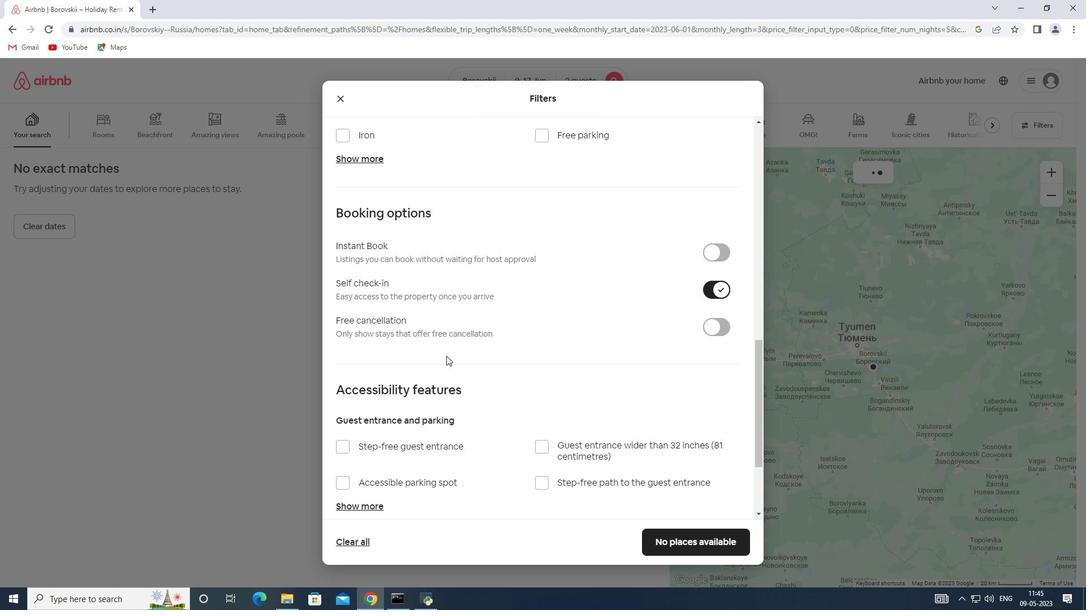 
Action: Mouse scrolled (444, 355) with delta (0, 0)
Screenshot: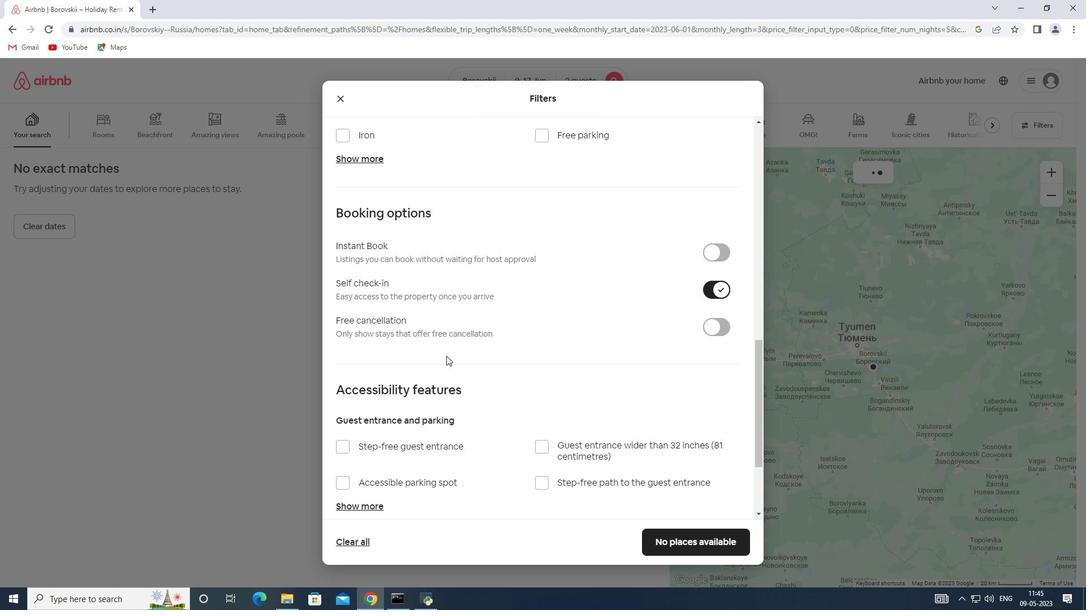 
Action: Mouse scrolled (444, 355) with delta (0, 0)
Screenshot: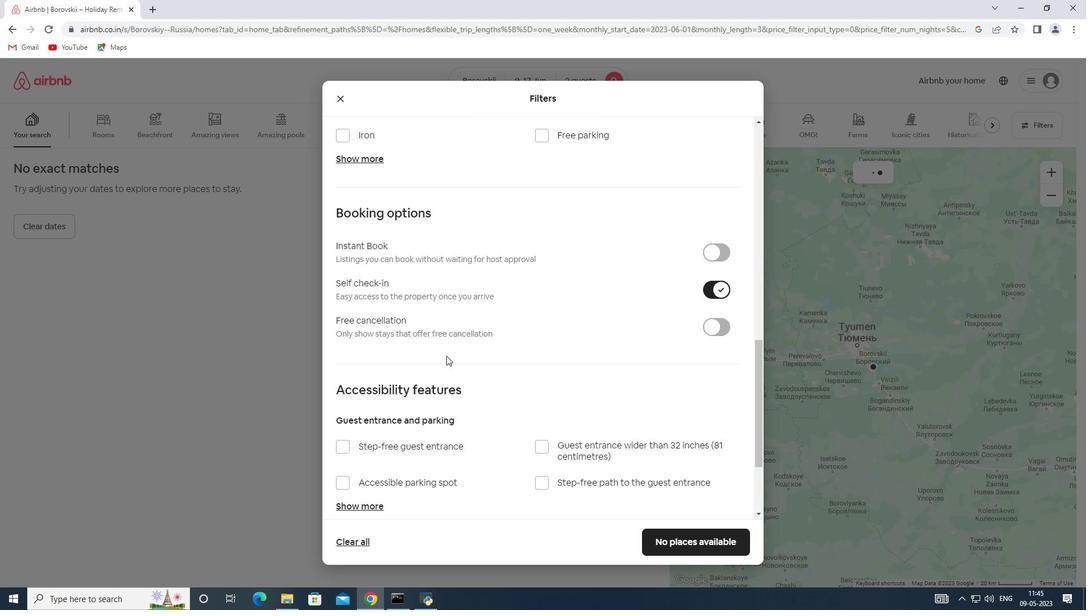
Action: Mouse scrolled (444, 355) with delta (0, 0)
Screenshot: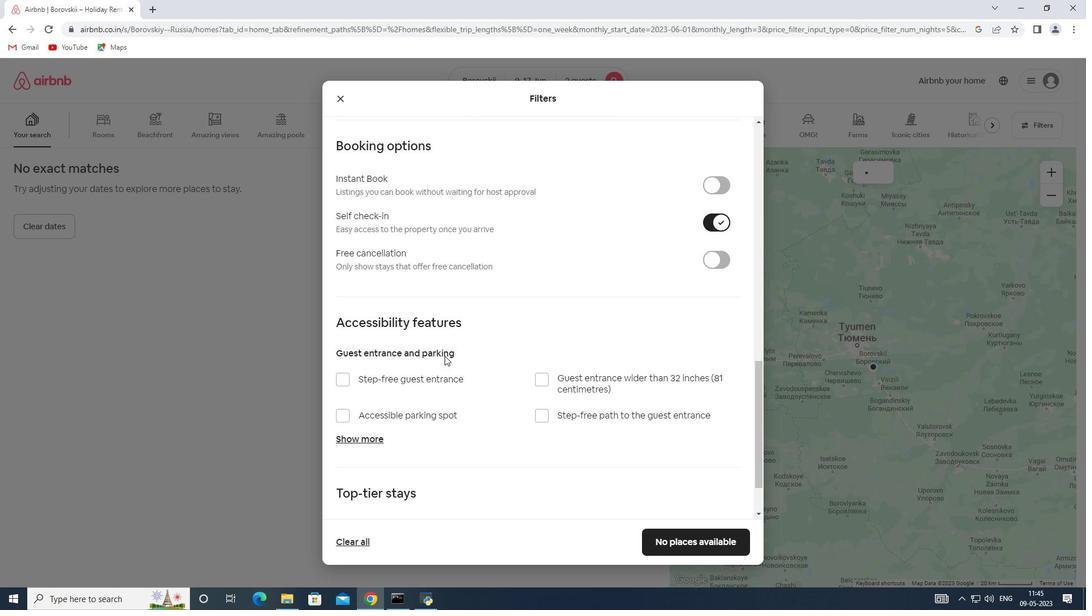 
Action: Mouse scrolled (444, 355) with delta (0, 0)
Screenshot: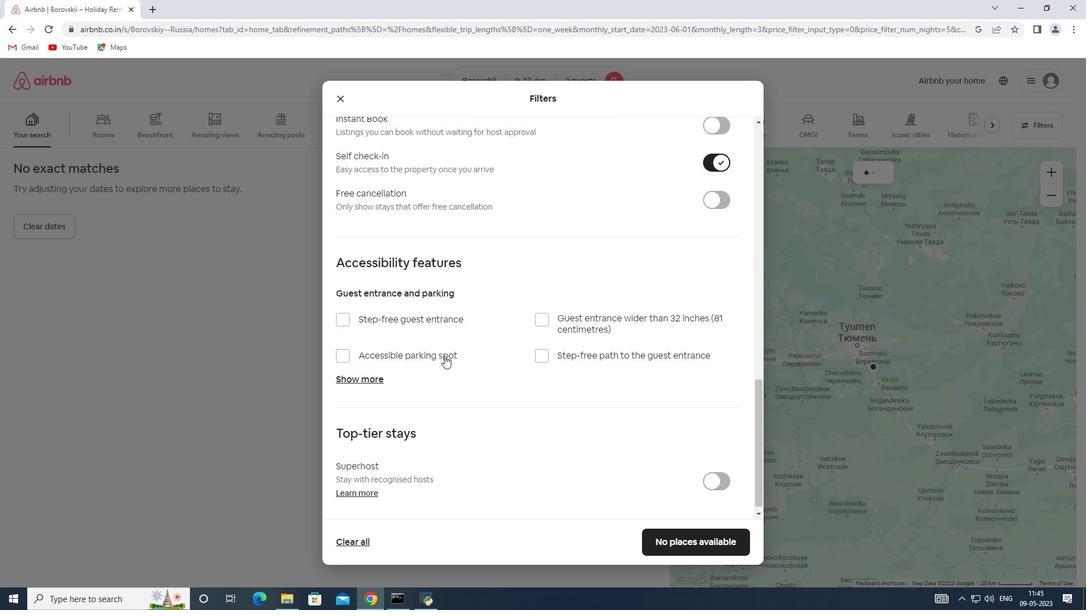 
Action: Mouse moved to (698, 539)
Screenshot: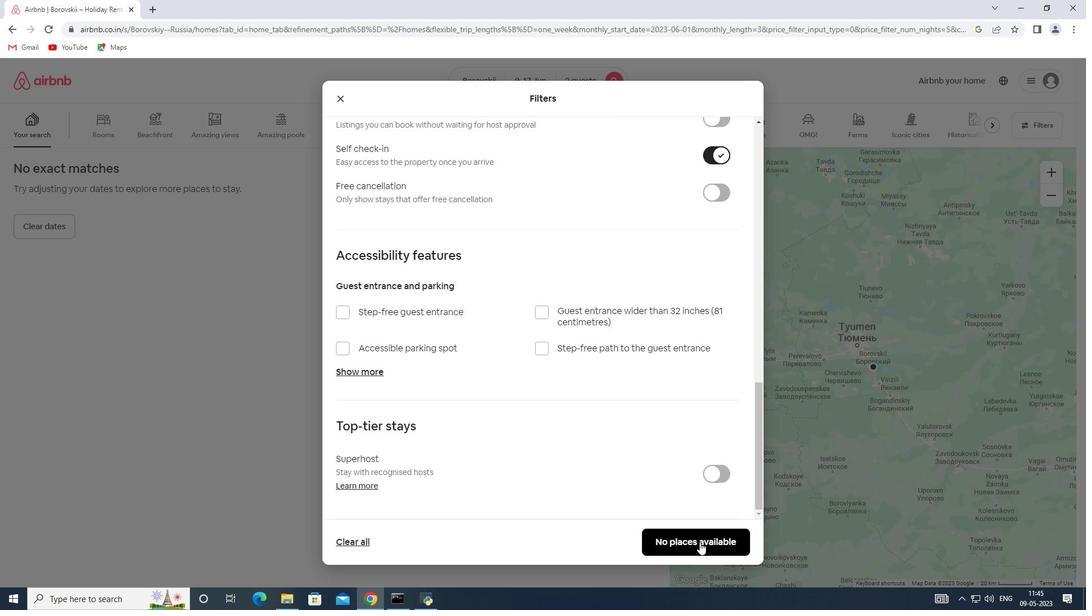 
Action: Mouse pressed left at (698, 539)
Screenshot: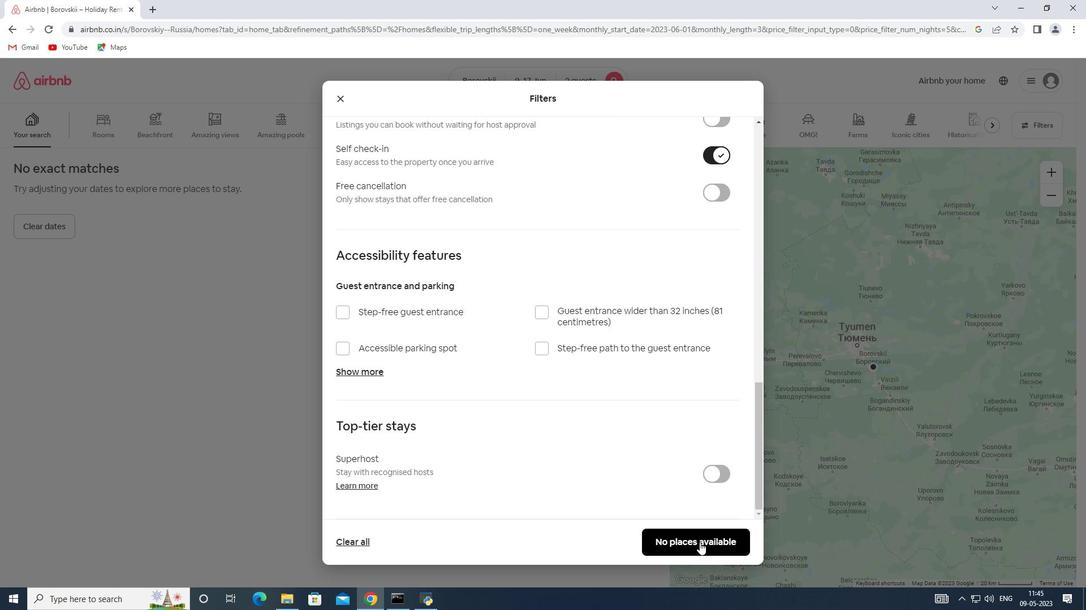 
